 Task: Use the formula "ISREF" in spreadsheet "Project portfolio".
Action: Mouse moved to (710, 89)
Screenshot: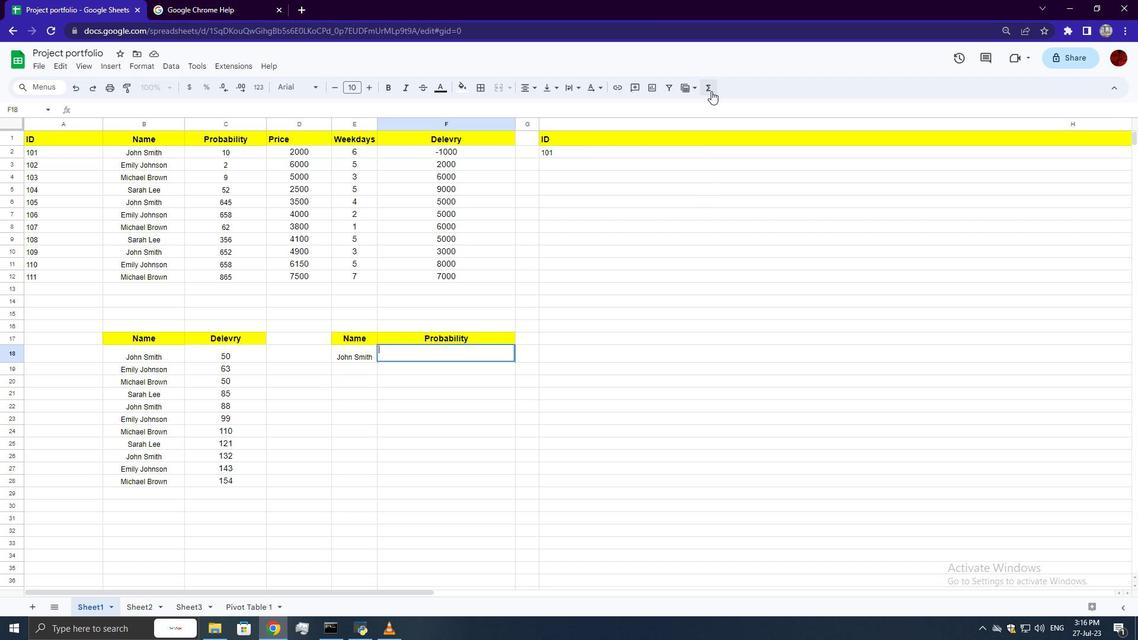 
Action: Mouse pressed left at (710, 89)
Screenshot: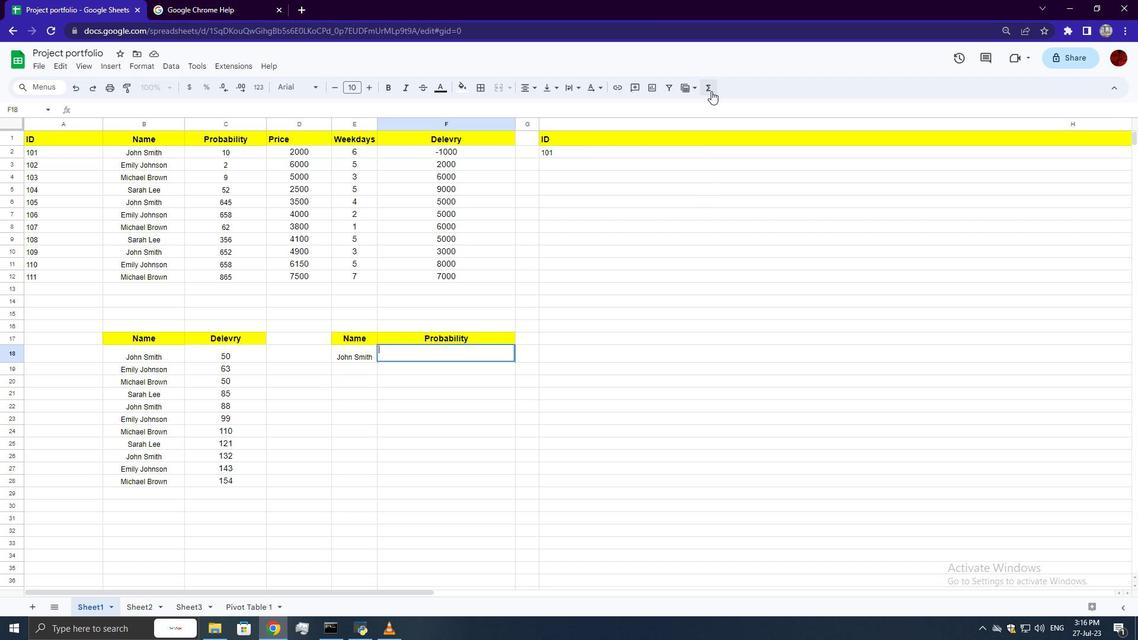 
Action: Mouse moved to (929, 205)
Screenshot: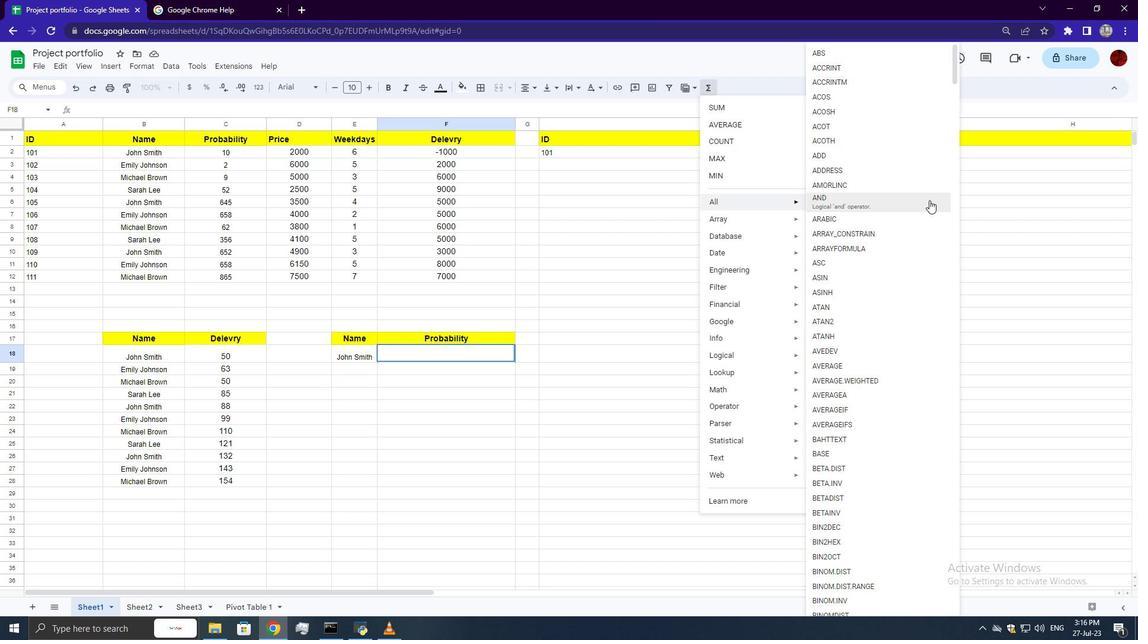 
Action: Mouse scrolled (929, 205) with delta (0, 0)
Screenshot: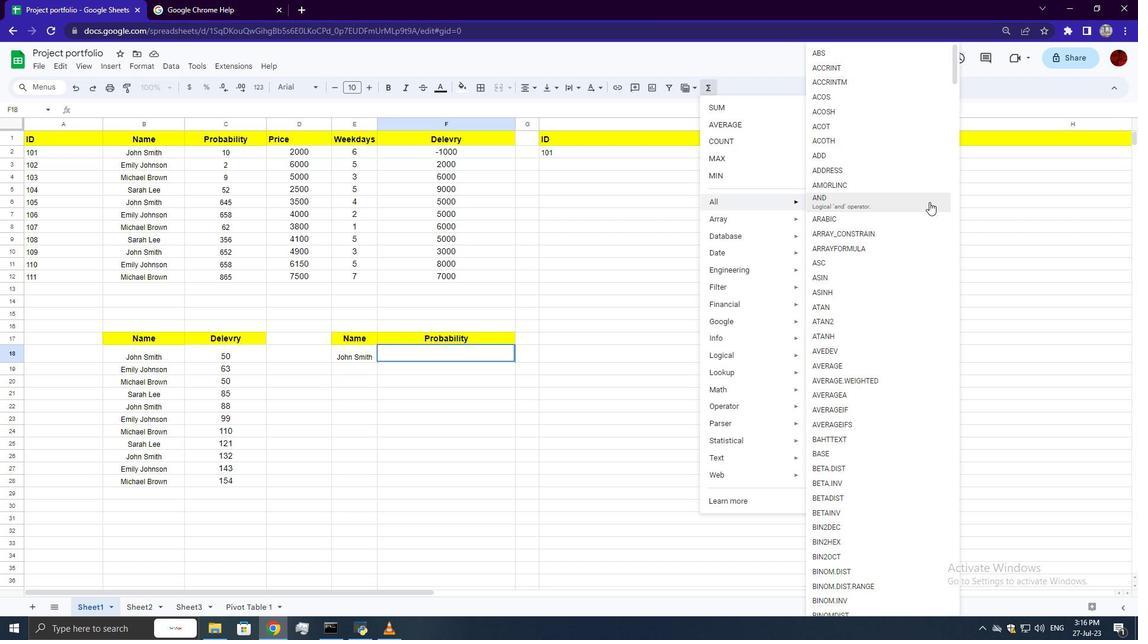 
Action: Mouse moved to (929, 206)
Screenshot: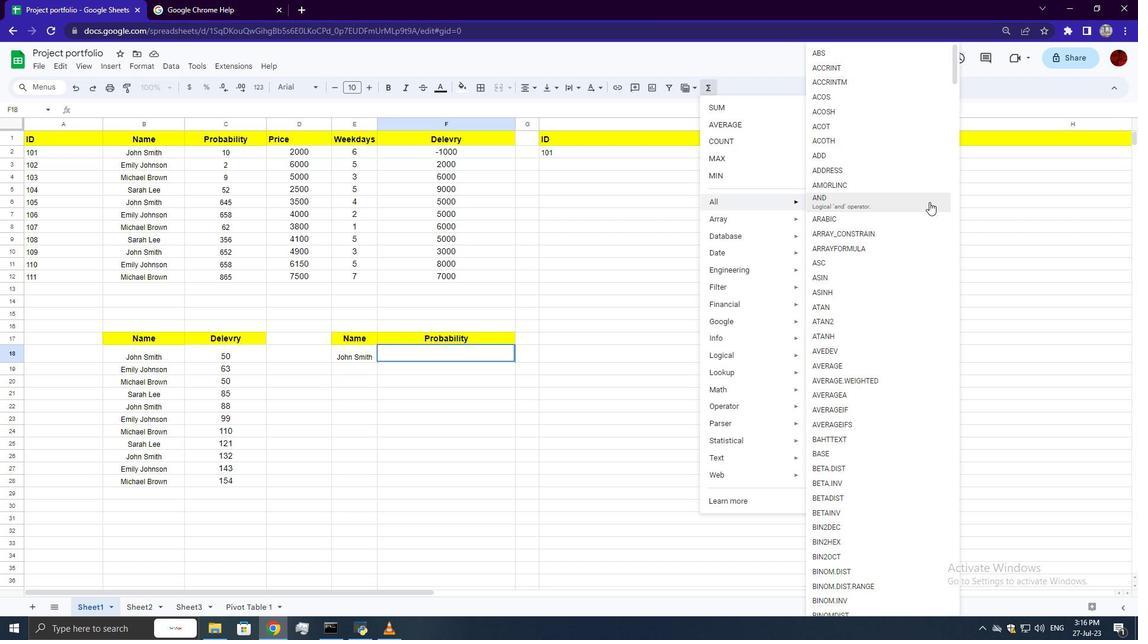 
Action: Mouse scrolled (929, 206) with delta (0, 0)
Screenshot: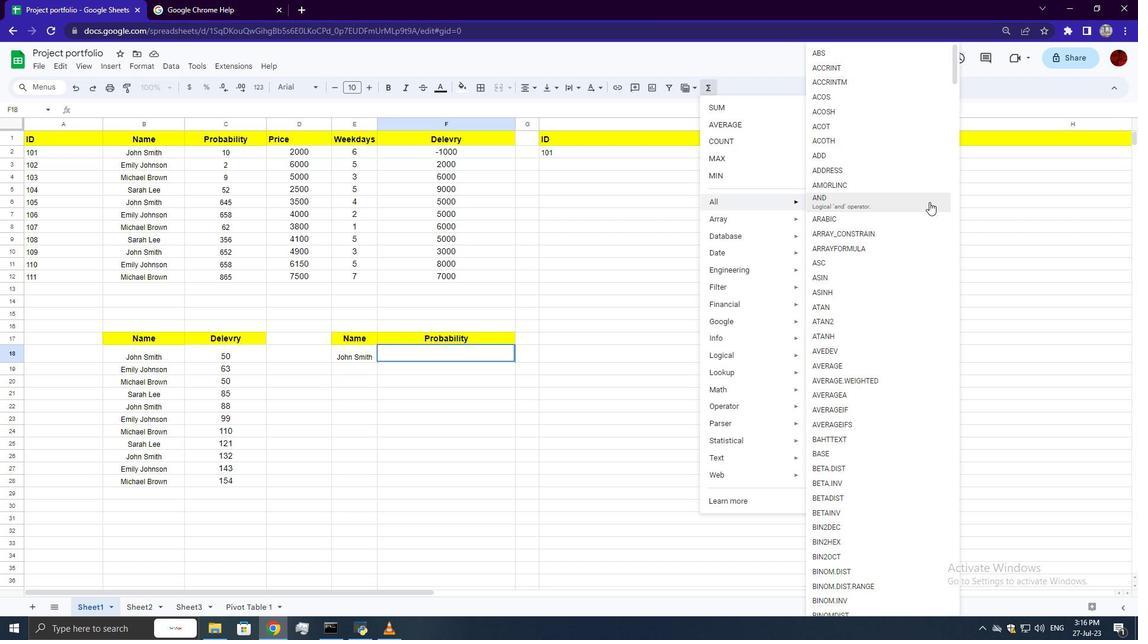 
Action: Mouse moved to (928, 207)
Screenshot: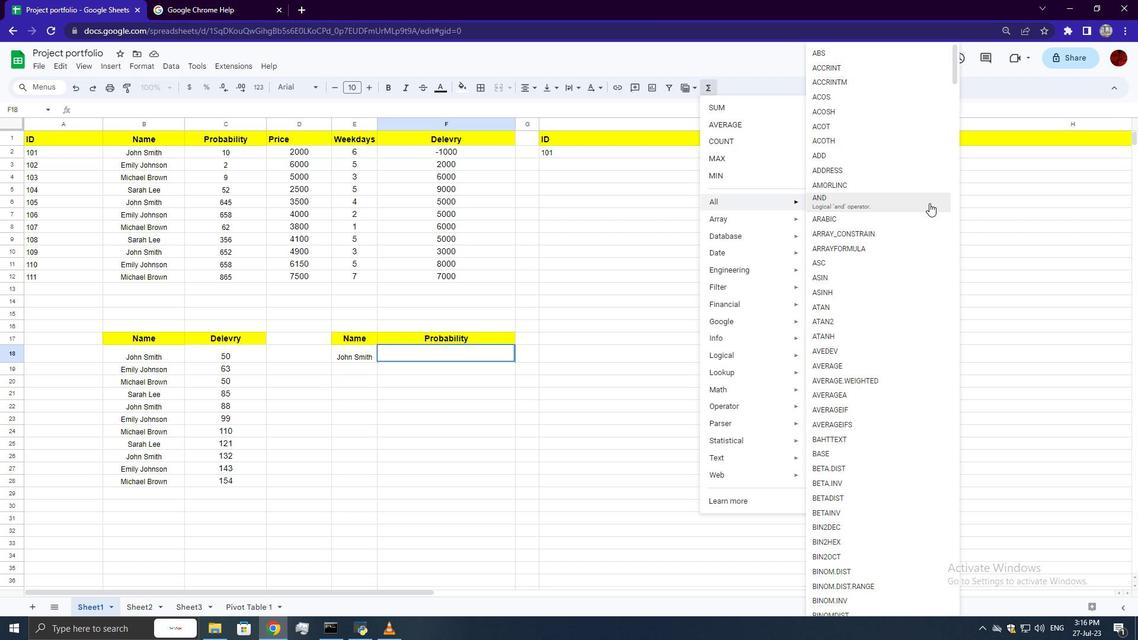 
Action: Mouse scrolled (928, 206) with delta (0, 0)
Screenshot: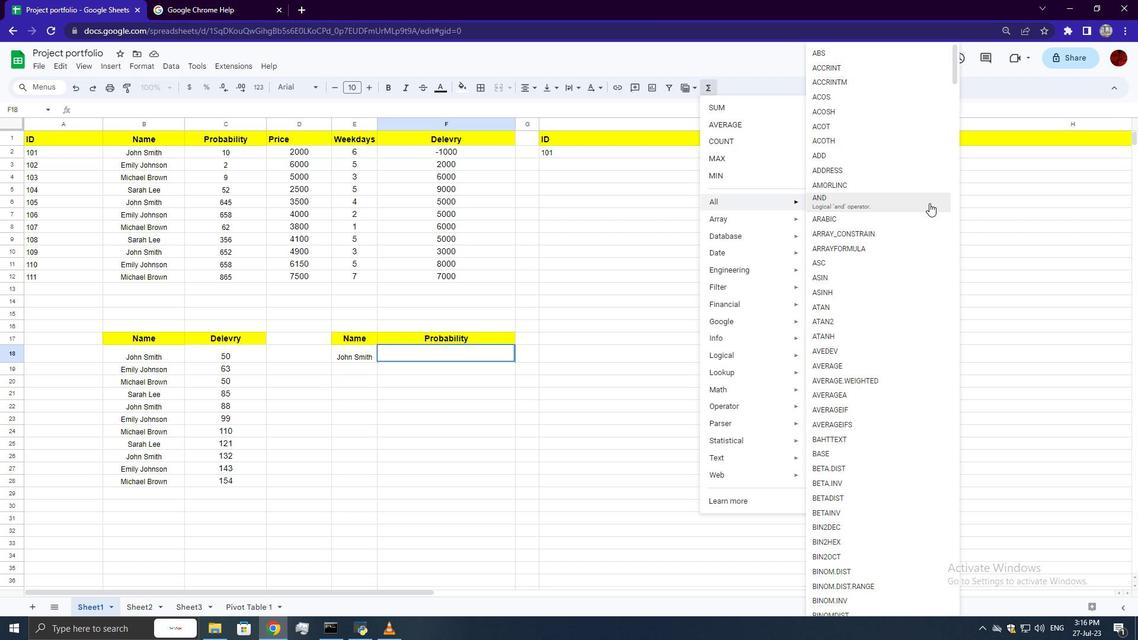 
Action: Mouse scrolled (928, 206) with delta (0, 0)
Screenshot: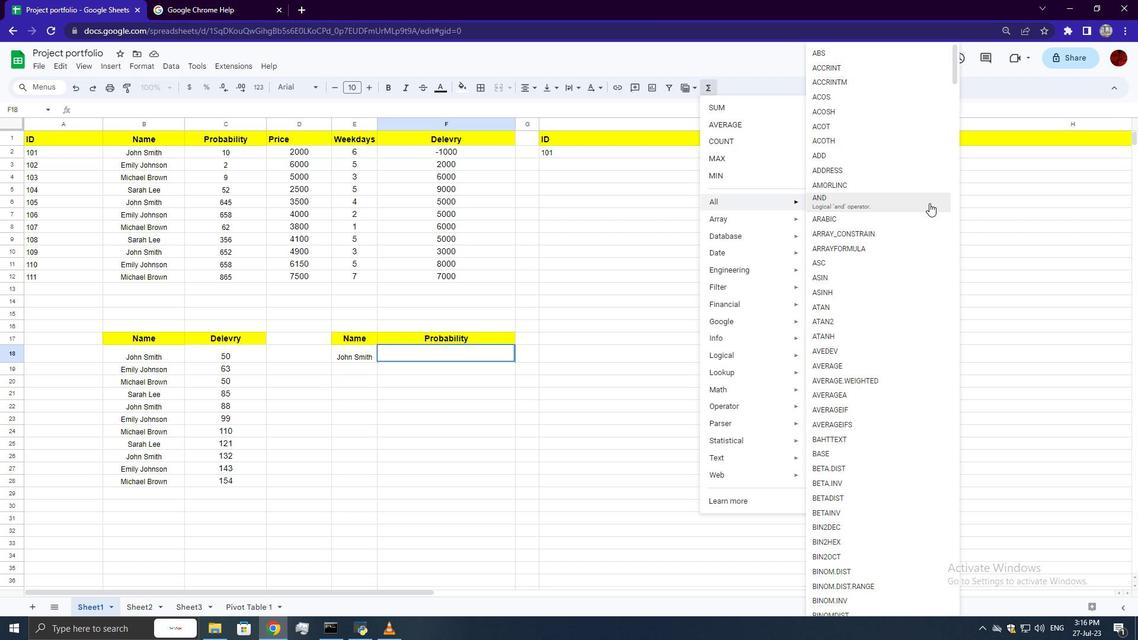 
Action: Mouse moved to (927, 208)
Screenshot: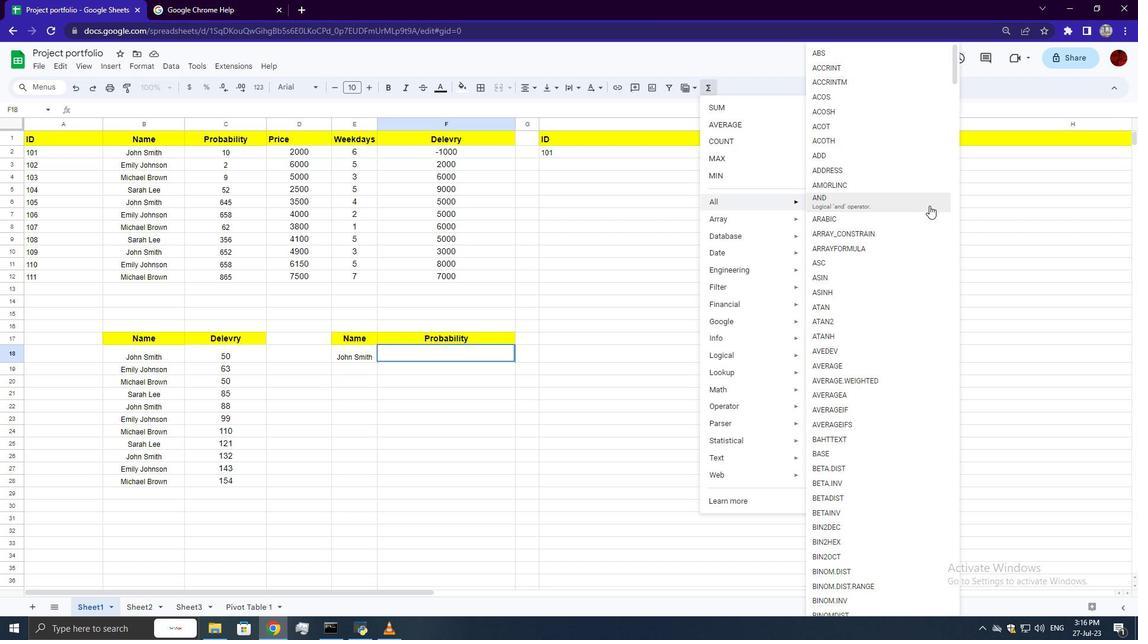 
Action: Mouse scrolled (927, 207) with delta (0, 0)
Screenshot: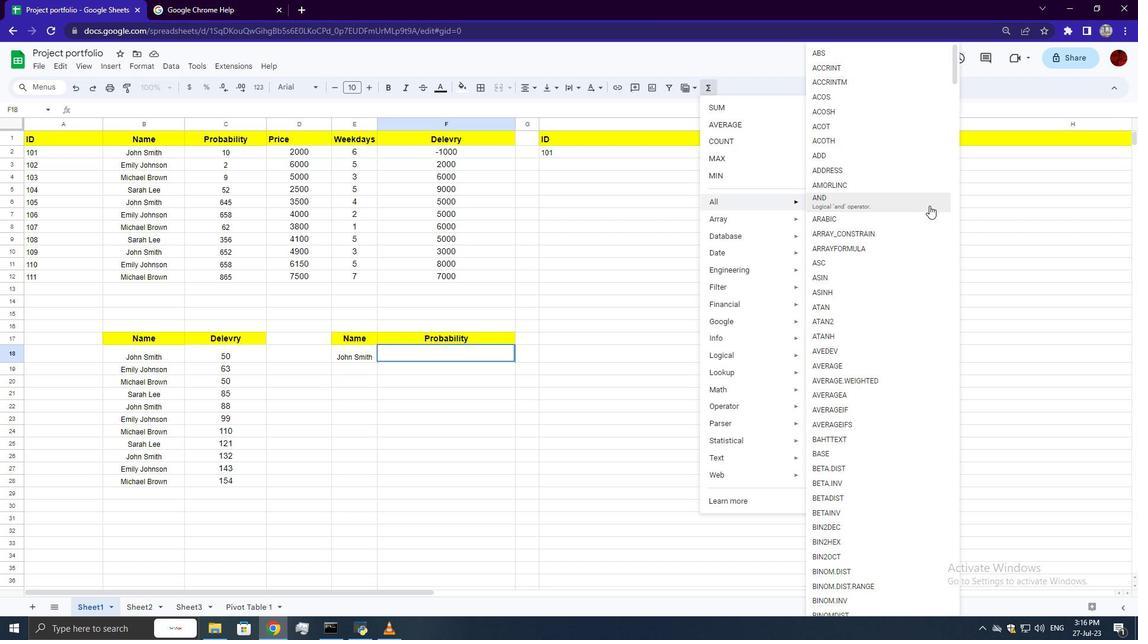 
Action: Mouse moved to (919, 235)
Screenshot: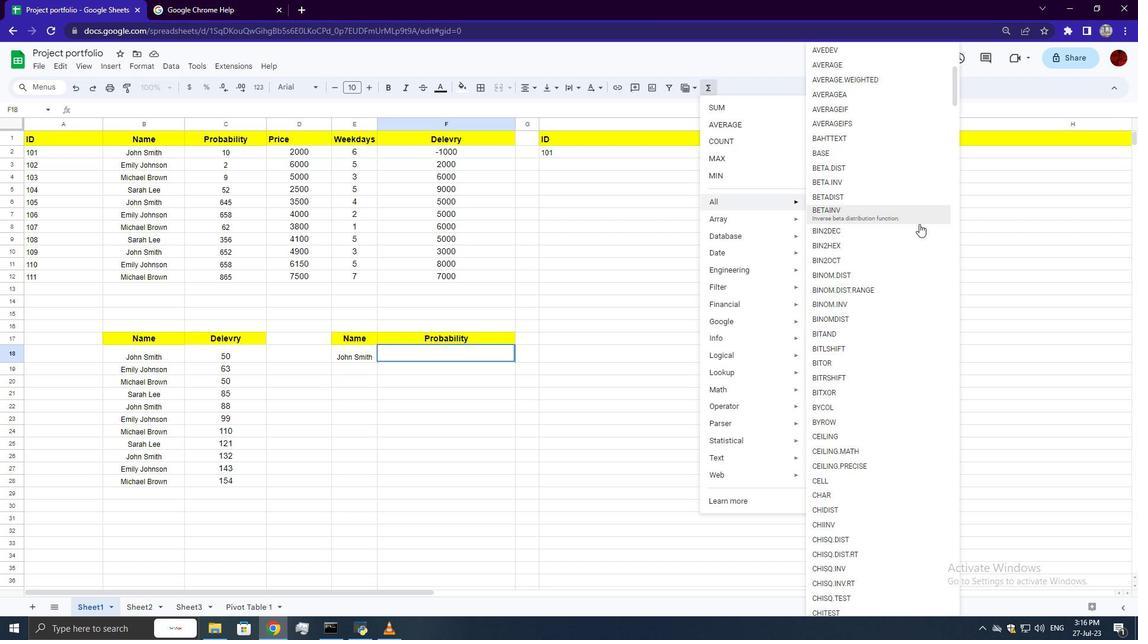 
Action: Mouse scrolled (919, 234) with delta (0, 0)
Screenshot: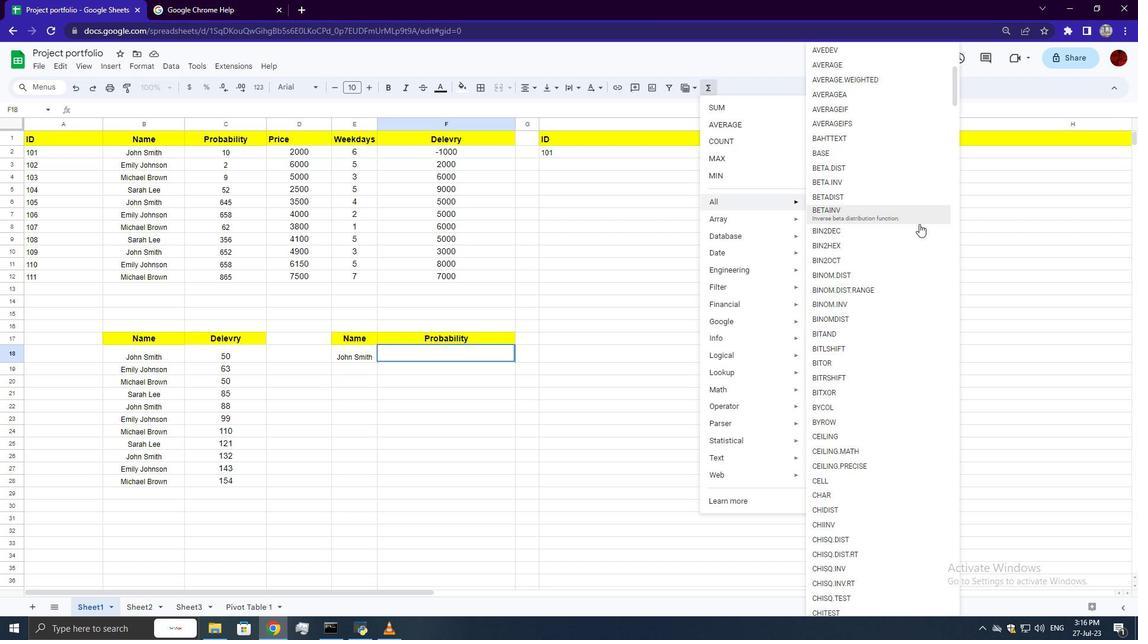 
Action: Mouse moved to (919, 237)
Screenshot: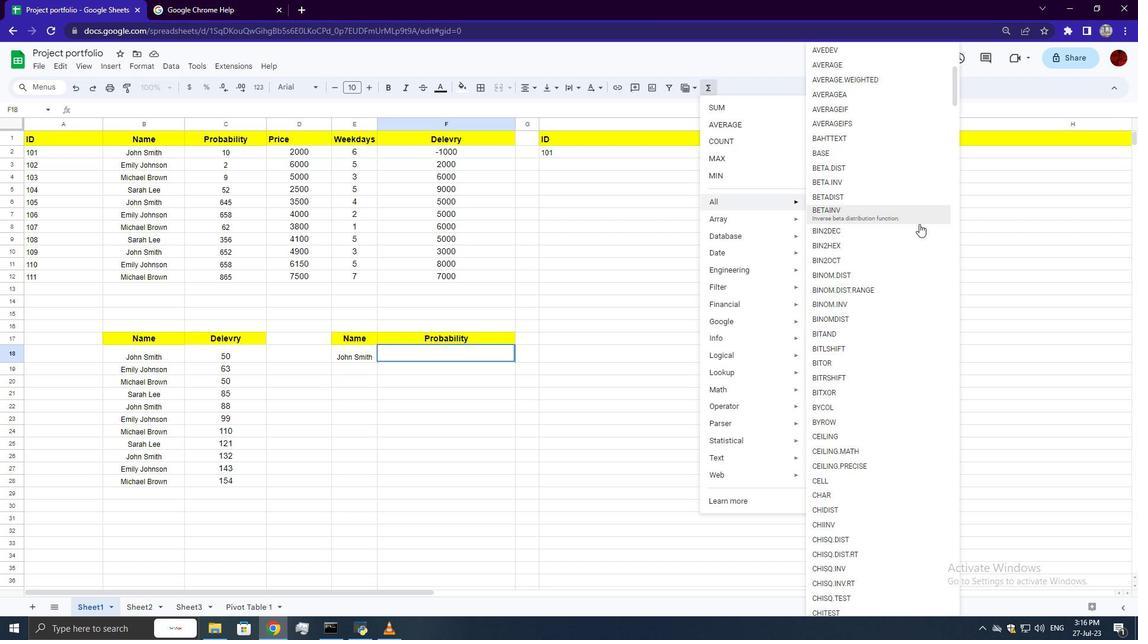 
Action: Mouse scrolled (919, 236) with delta (0, 0)
Screenshot: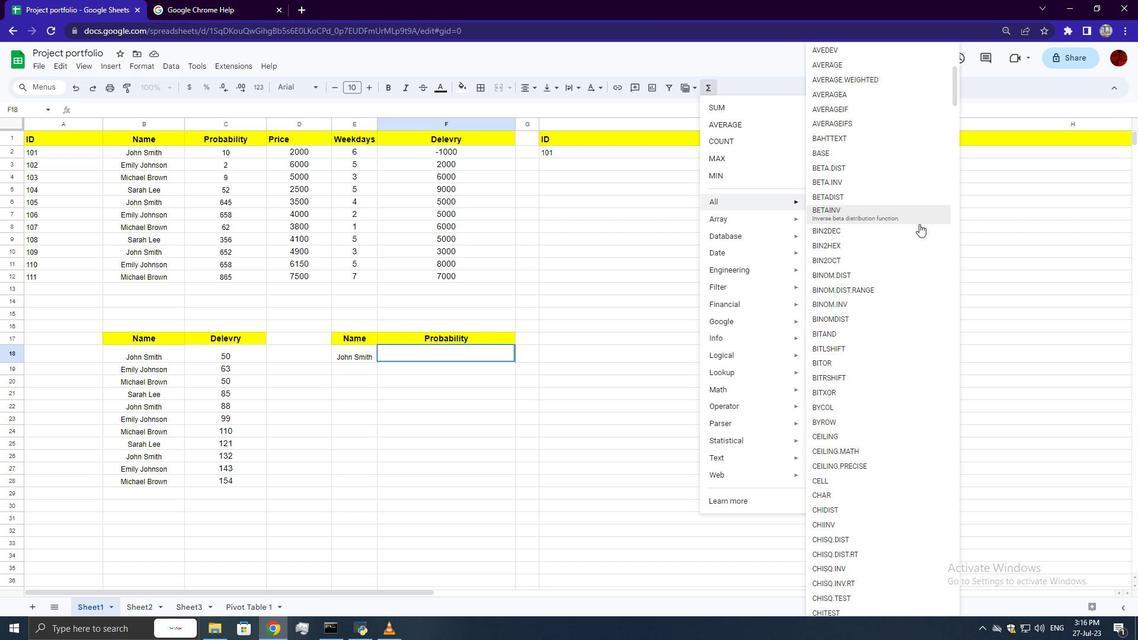 
Action: Mouse scrolled (919, 236) with delta (0, 0)
Screenshot: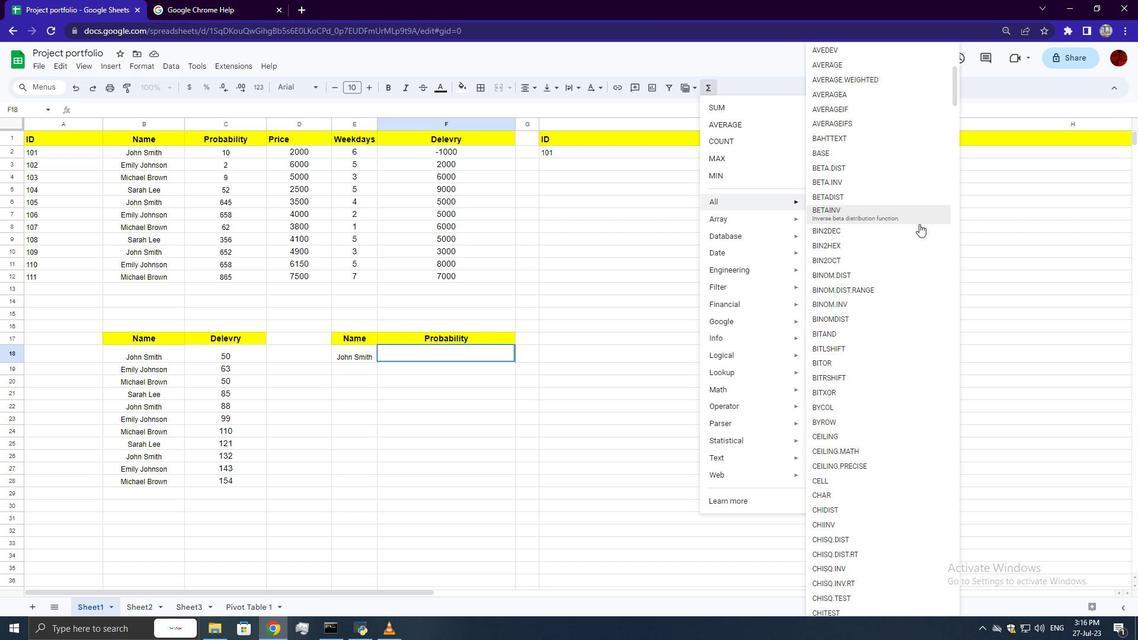 
Action: Mouse scrolled (919, 236) with delta (0, 0)
Screenshot: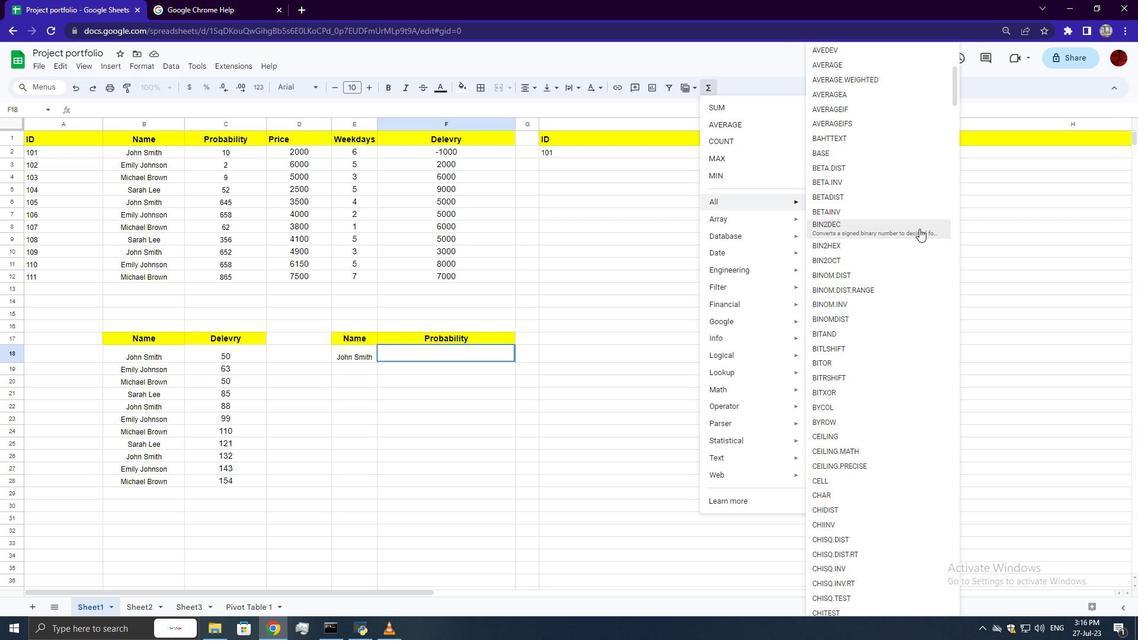 
Action: Mouse scrolled (919, 236) with delta (0, 0)
Screenshot: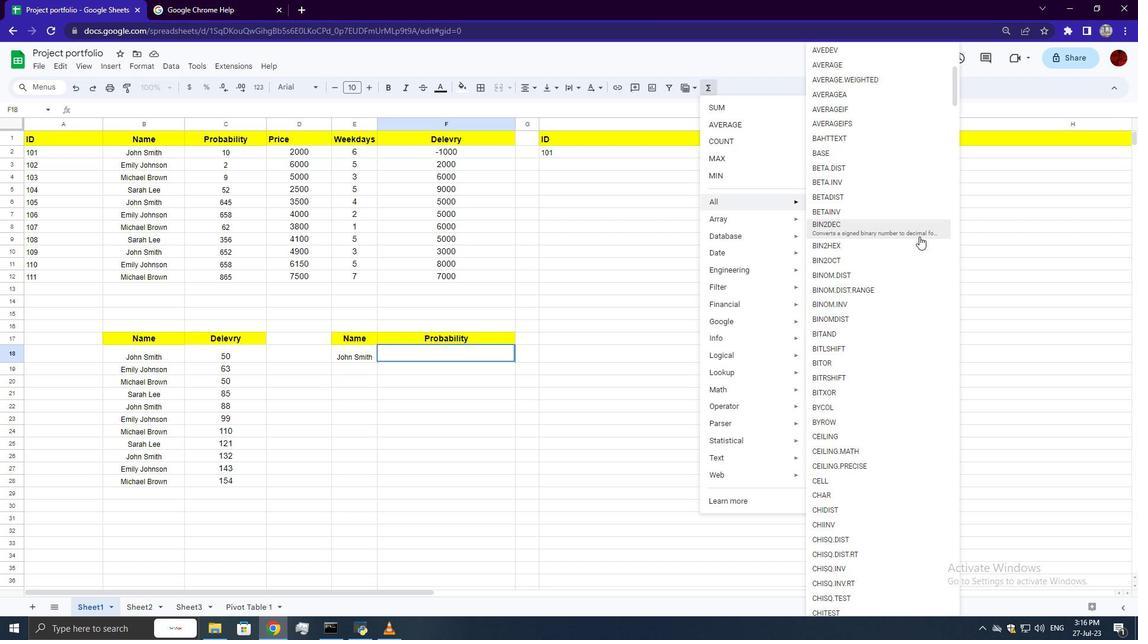 
Action: Mouse moved to (919, 249)
Screenshot: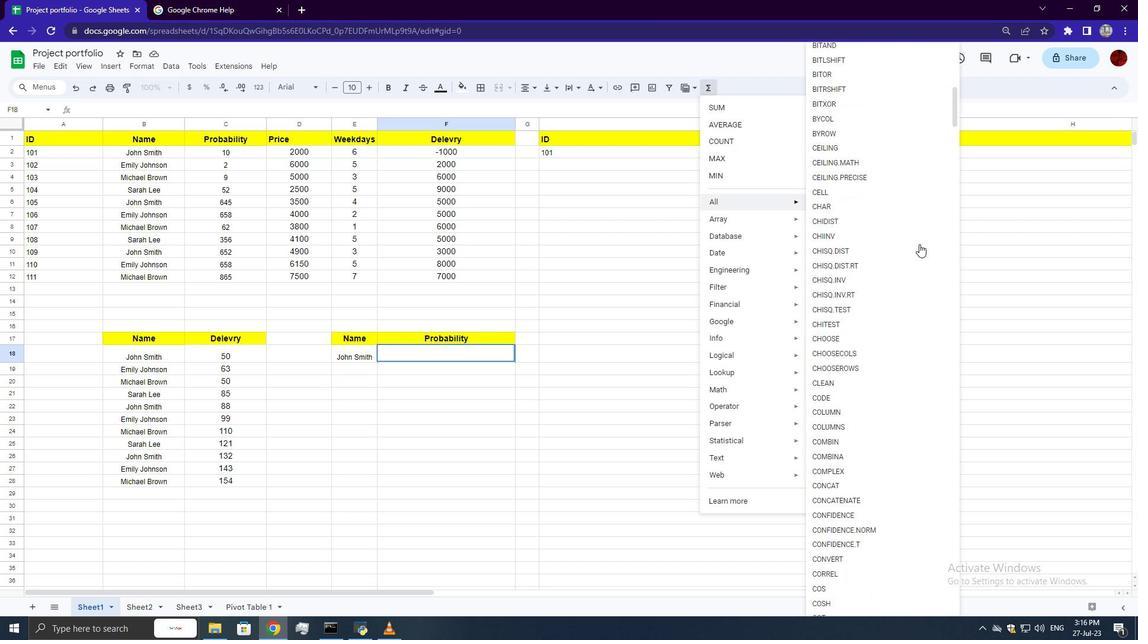 
Action: Mouse scrolled (919, 248) with delta (0, 0)
Screenshot: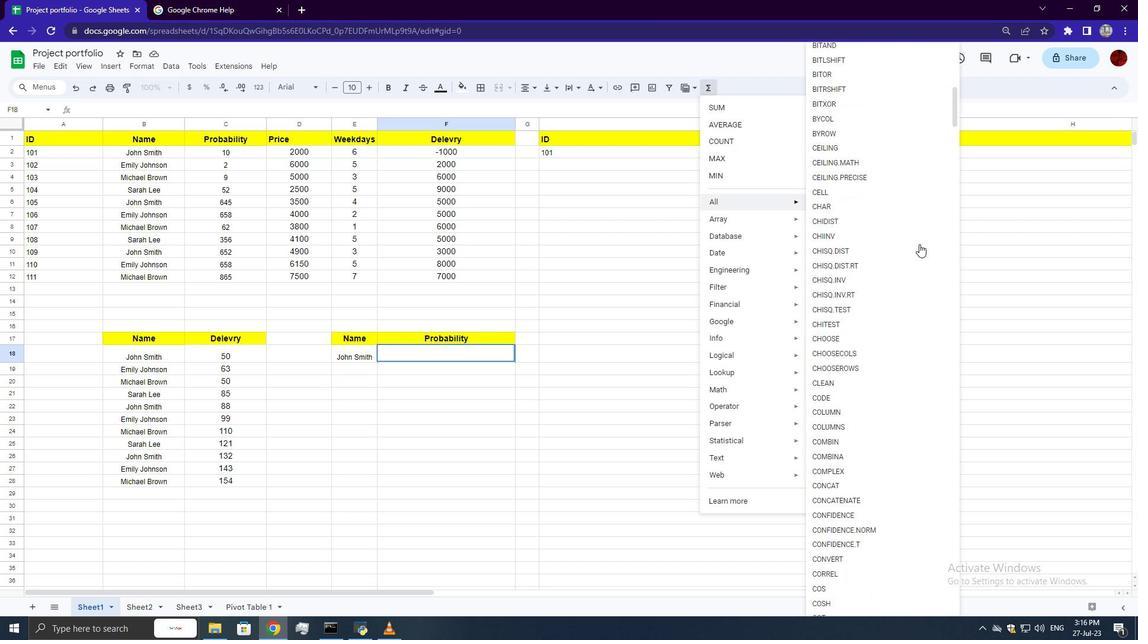 
Action: Mouse scrolled (919, 248) with delta (0, 0)
Screenshot: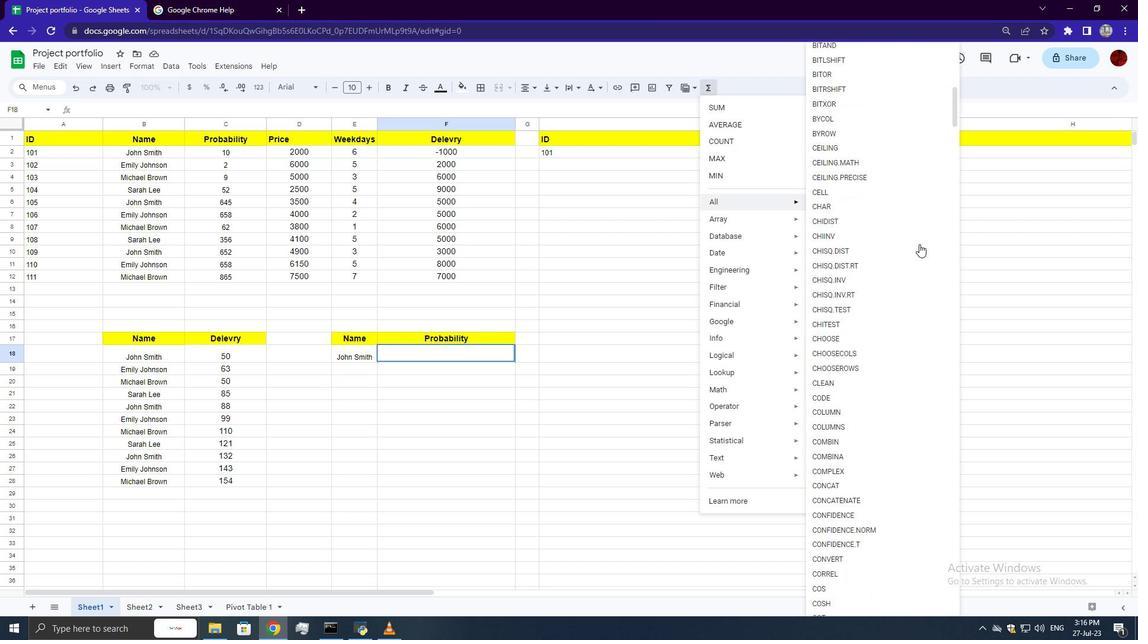
Action: Mouse scrolled (919, 248) with delta (0, 0)
Screenshot: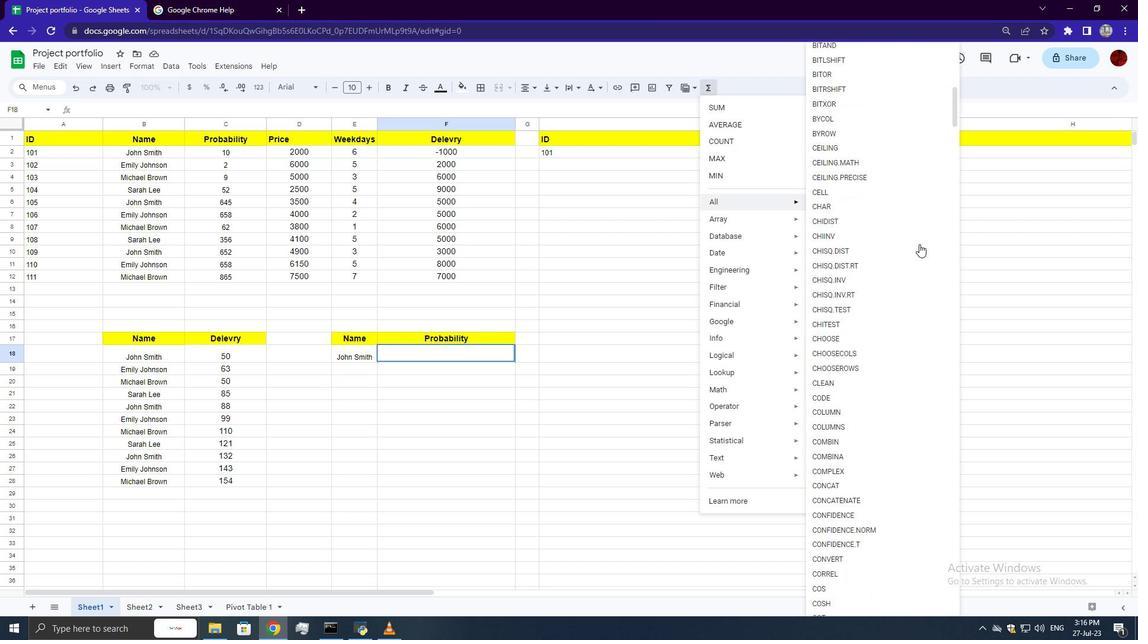 
Action: Mouse scrolled (919, 248) with delta (0, 0)
Screenshot: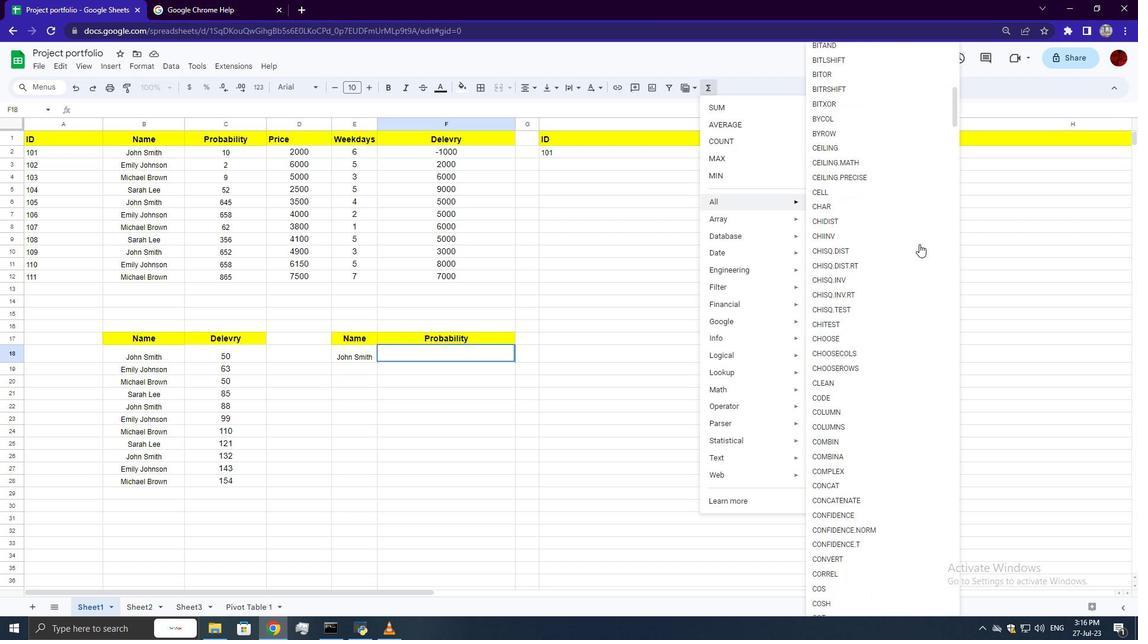 
Action: Mouse scrolled (919, 248) with delta (0, 0)
Screenshot: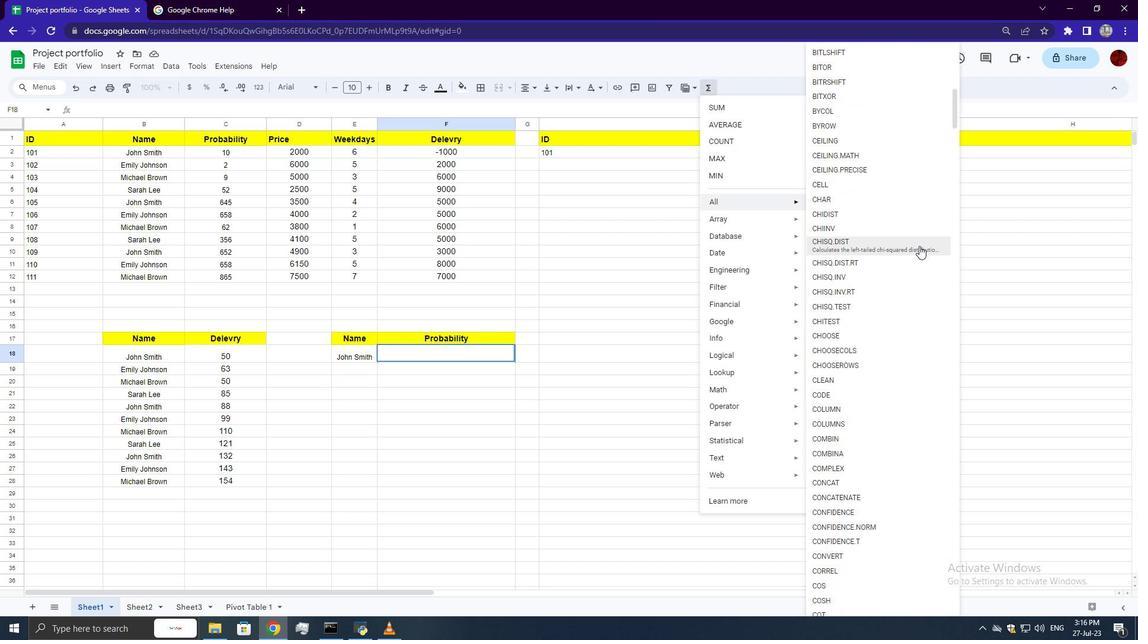 
Action: Mouse moved to (919, 250)
Screenshot: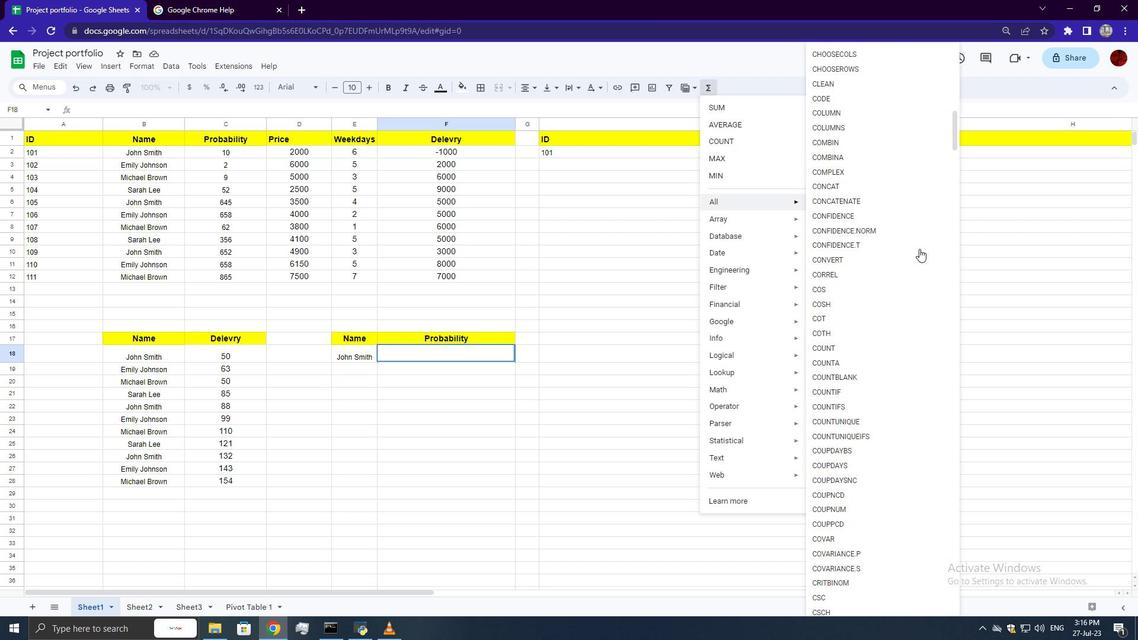 
Action: Mouse scrolled (919, 249) with delta (0, 0)
Screenshot: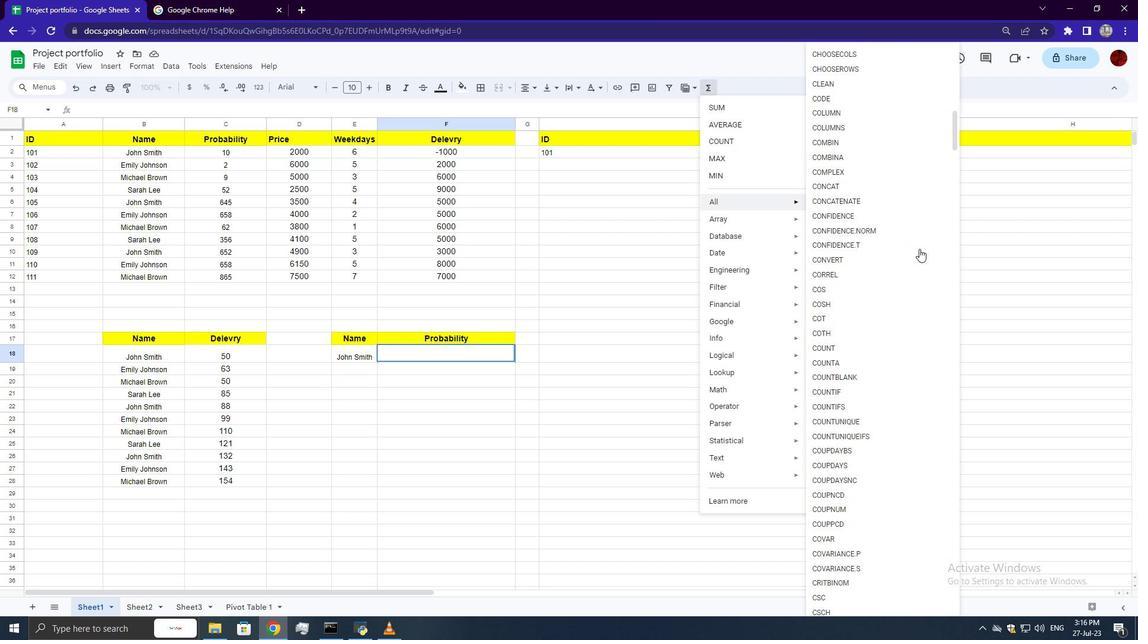 
Action: Mouse scrolled (919, 249) with delta (0, 0)
Screenshot: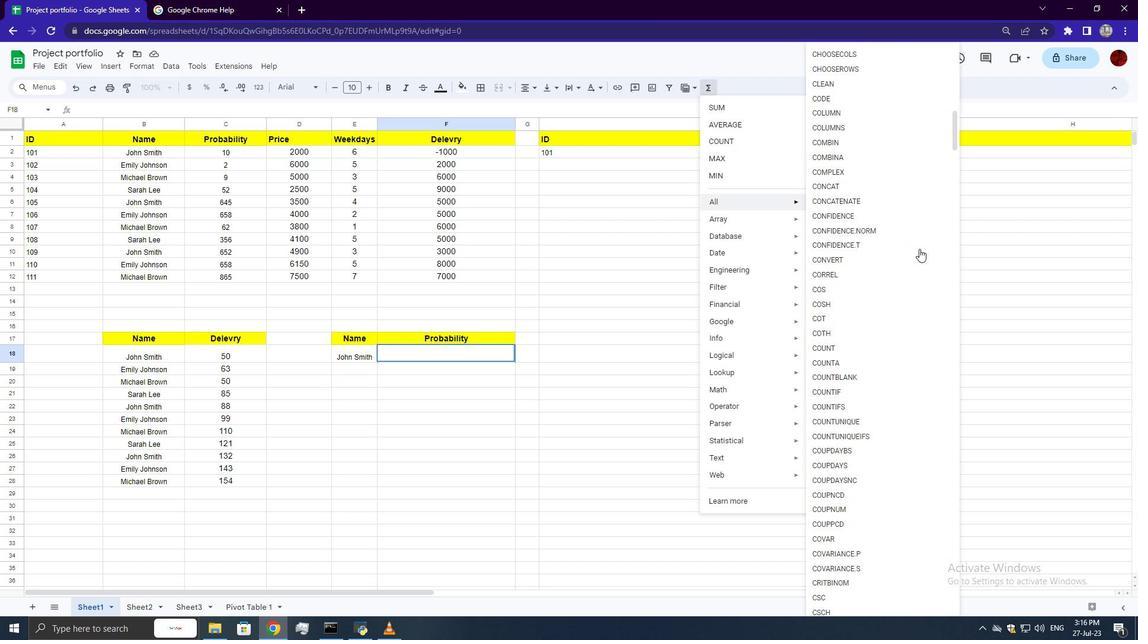
Action: Mouse scrolled (919, 249) with delta (0, 0)
Screenshot: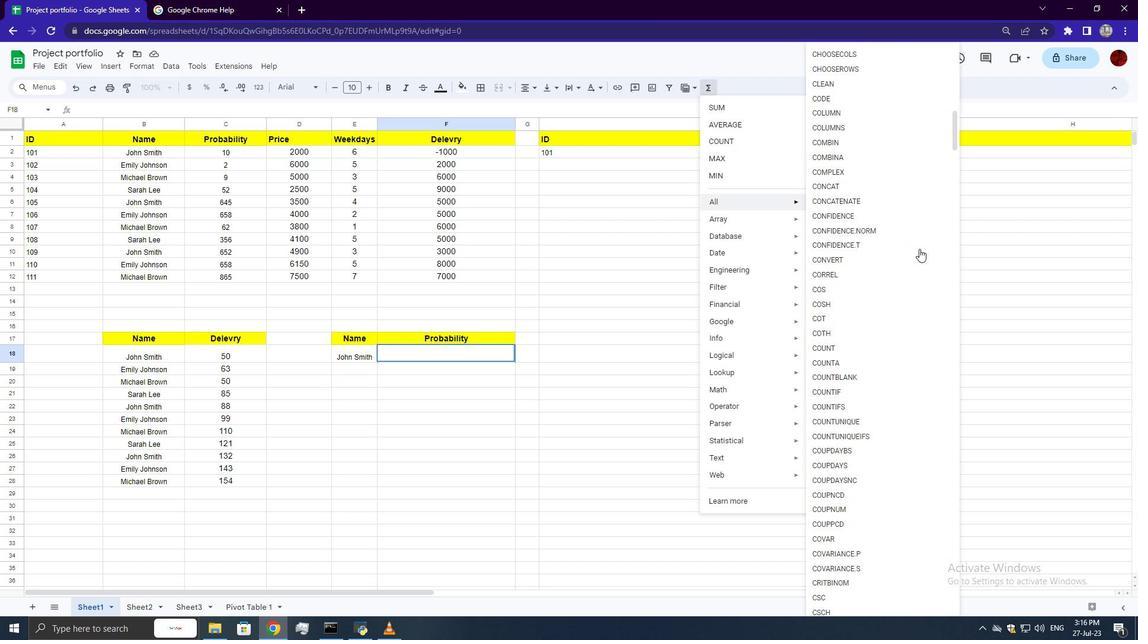 
Action: Mouse scrolled (919, 249) with delta (0, 0)
Screenshot: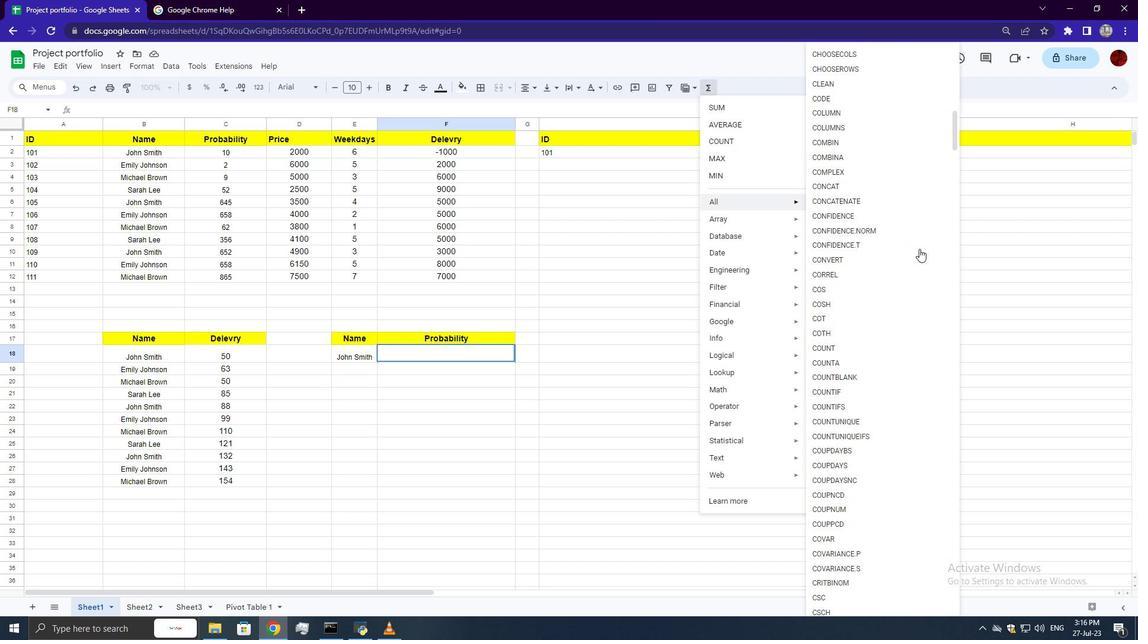 
Action: Mouse scrolled (919, 249) with delta (0, 0)
Screenshot: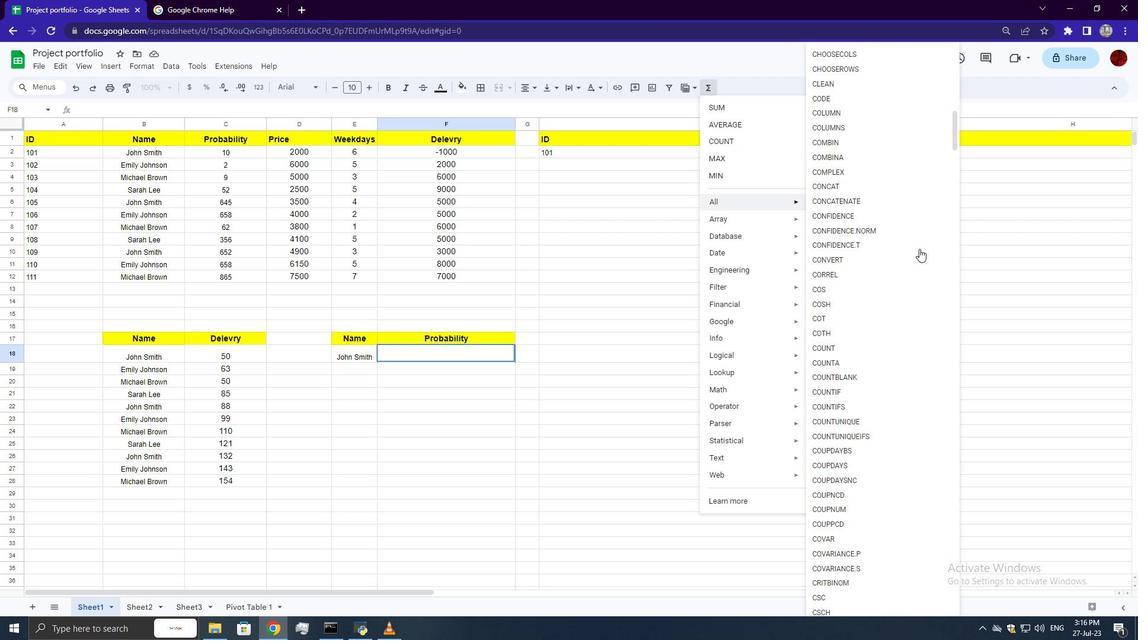 
Action: Mouse scrolled (919, 249) with delta (0, 0)
Screenshot: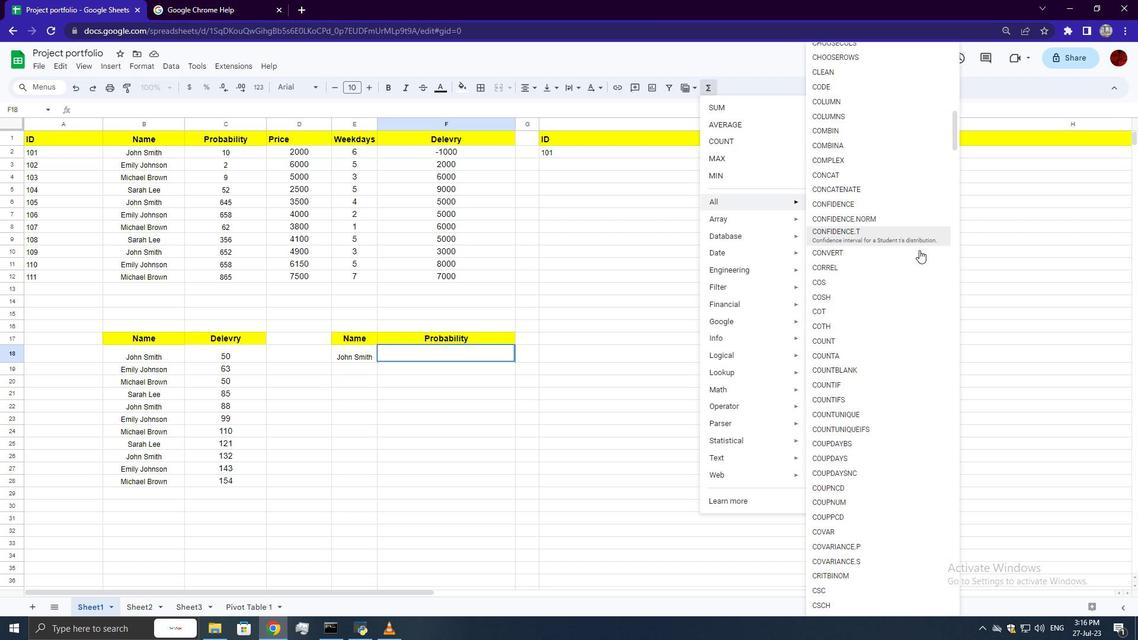 
Action: Mouse scrolled (919, 249) with delta (0, 0)
Screenshot: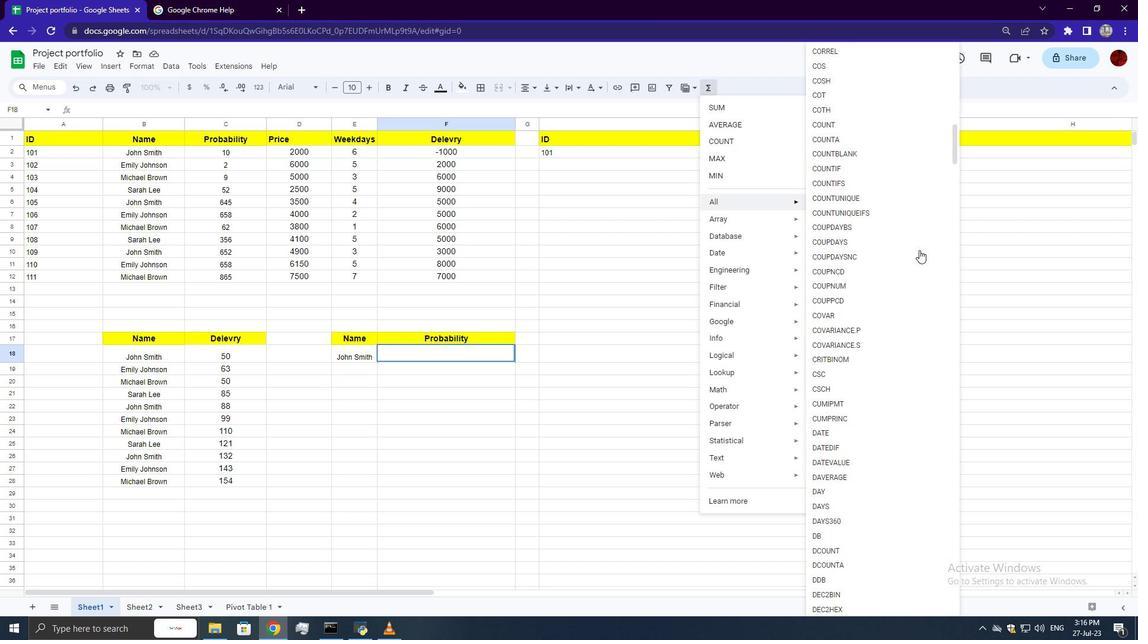 
Action: Mouse scrolled (919, 249) with delta (0, 0)
Screenshot: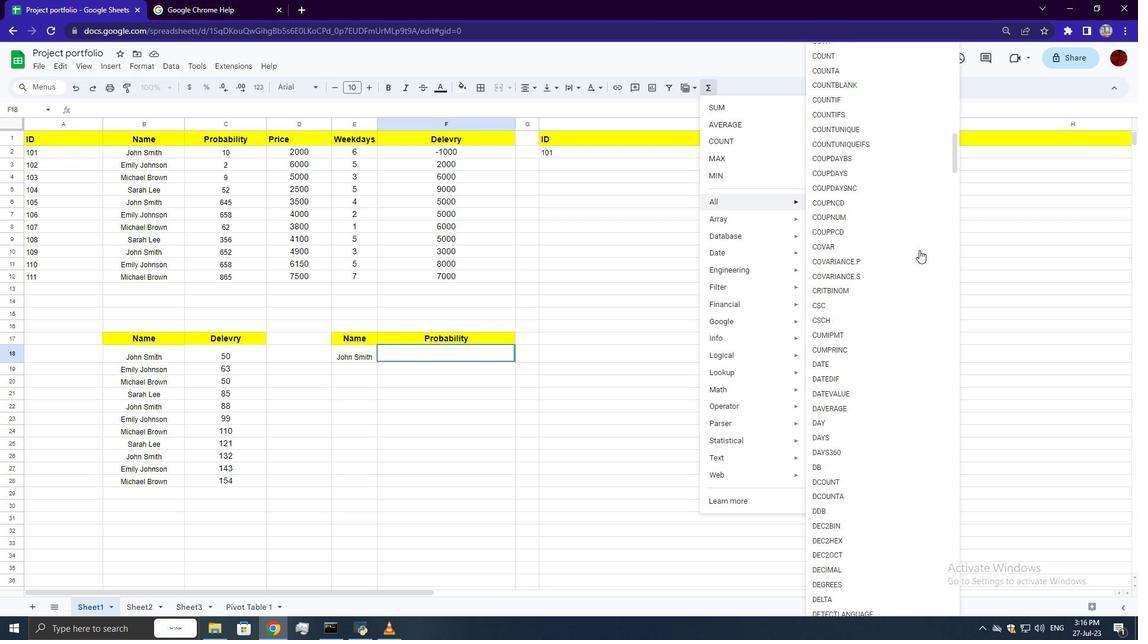 
Action: Mouse scrolled (919, 249) with delta (0, 0)
Screenshot: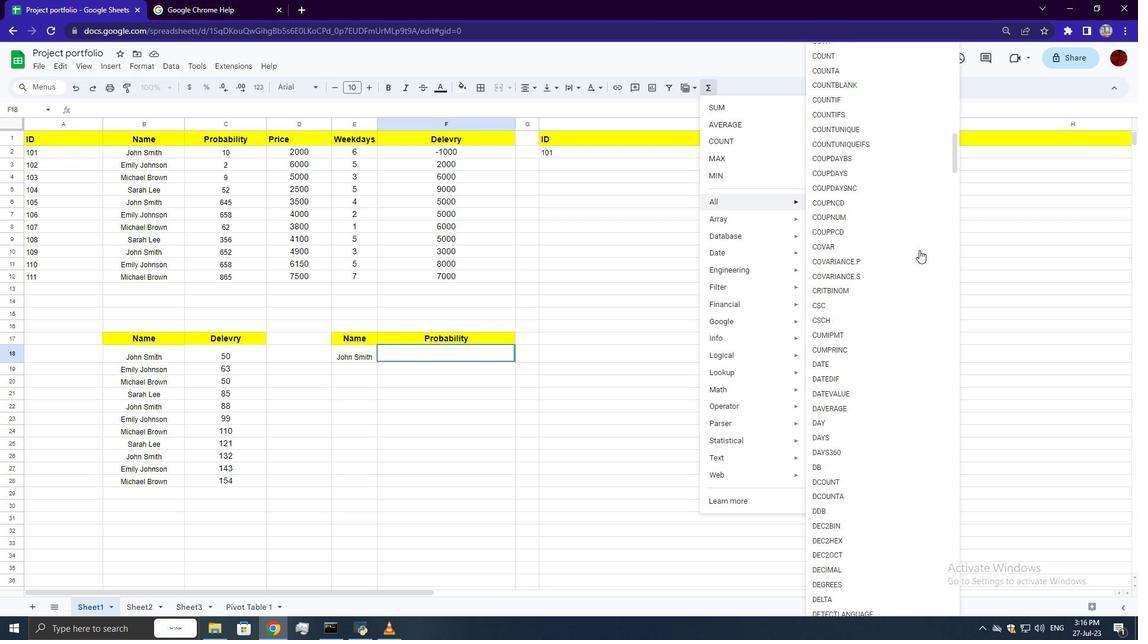 
Action: Mouse scrolled (919, 249) with delta (0, 0)
Screenshot: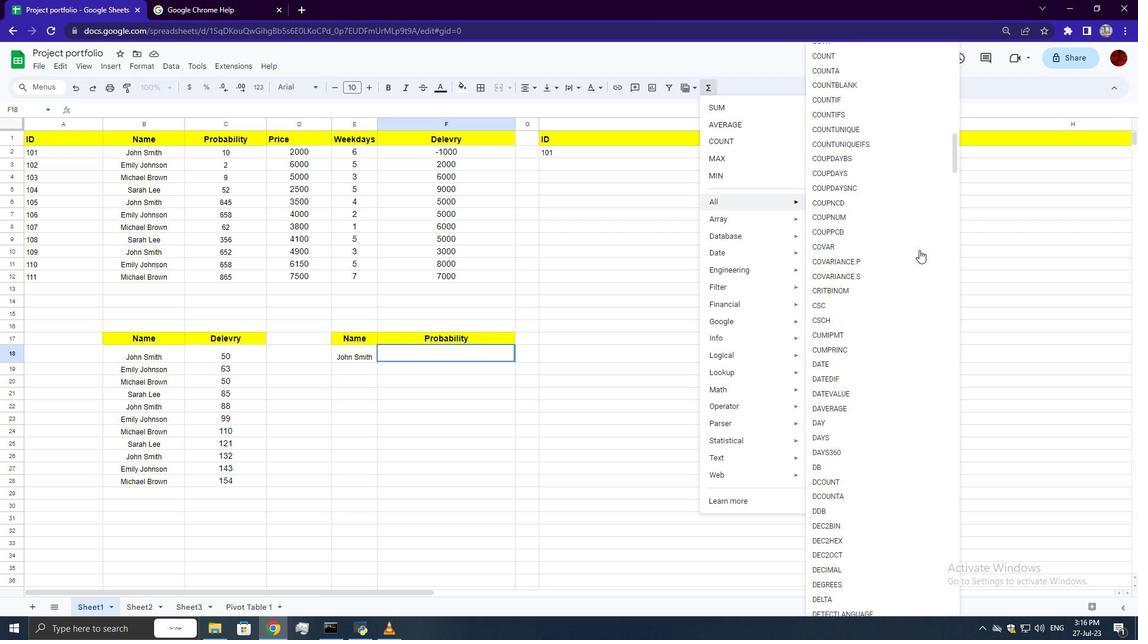 
Action: Mouse scrolled (919, 249) with delta (0, 0)
Screenshot: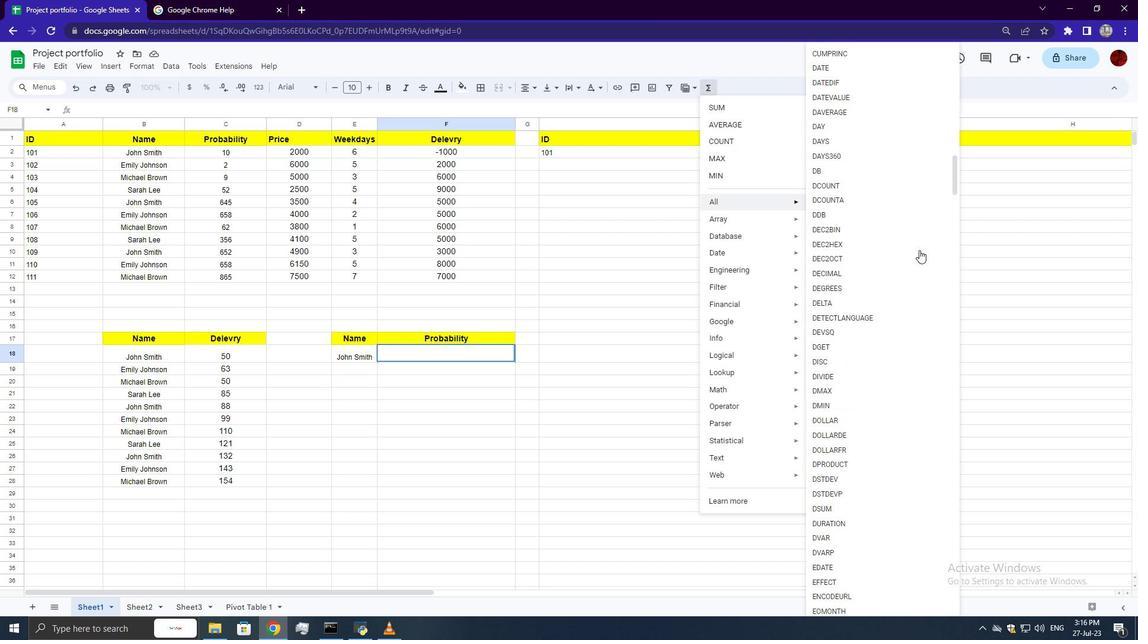 
Action: Mouse scrolled (919, 249) with delta (0, 0)
Screenshot: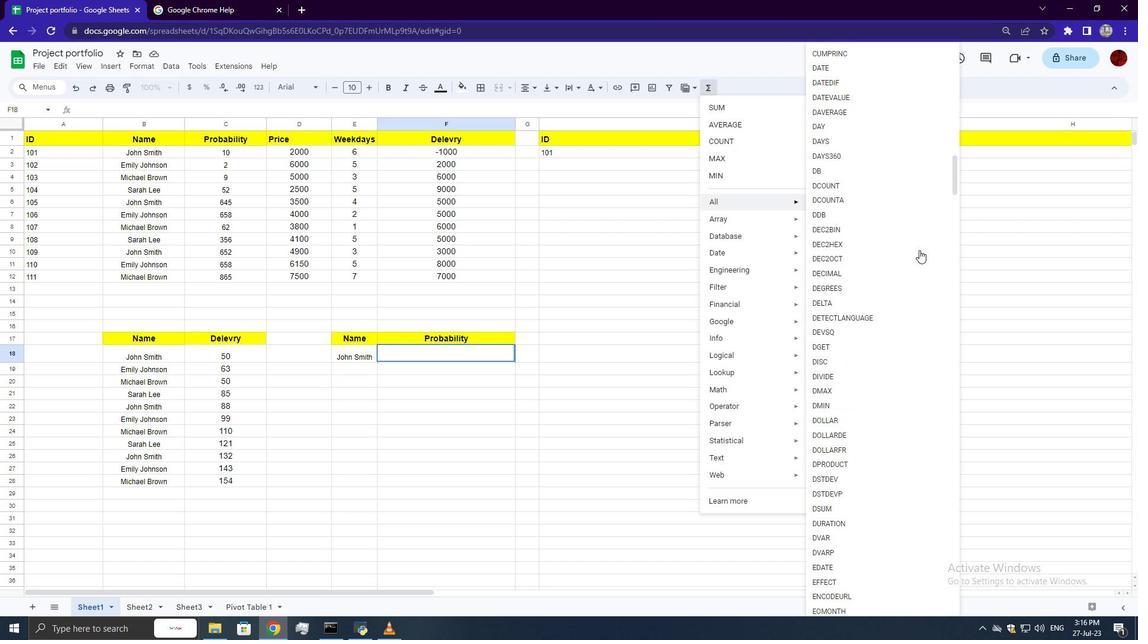 
Action: Mouse scrolled (919, 249) with delta (0, 0)
Screenshot: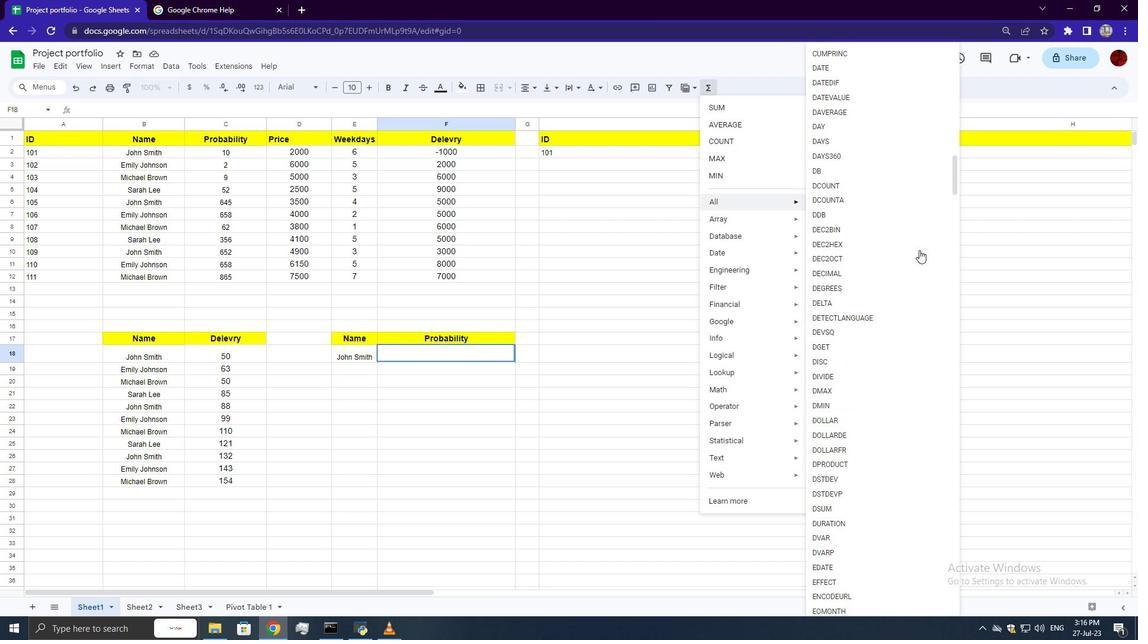 
Action: Mouse scrolled (919, 249) with delta (0, 0)
Screenshot: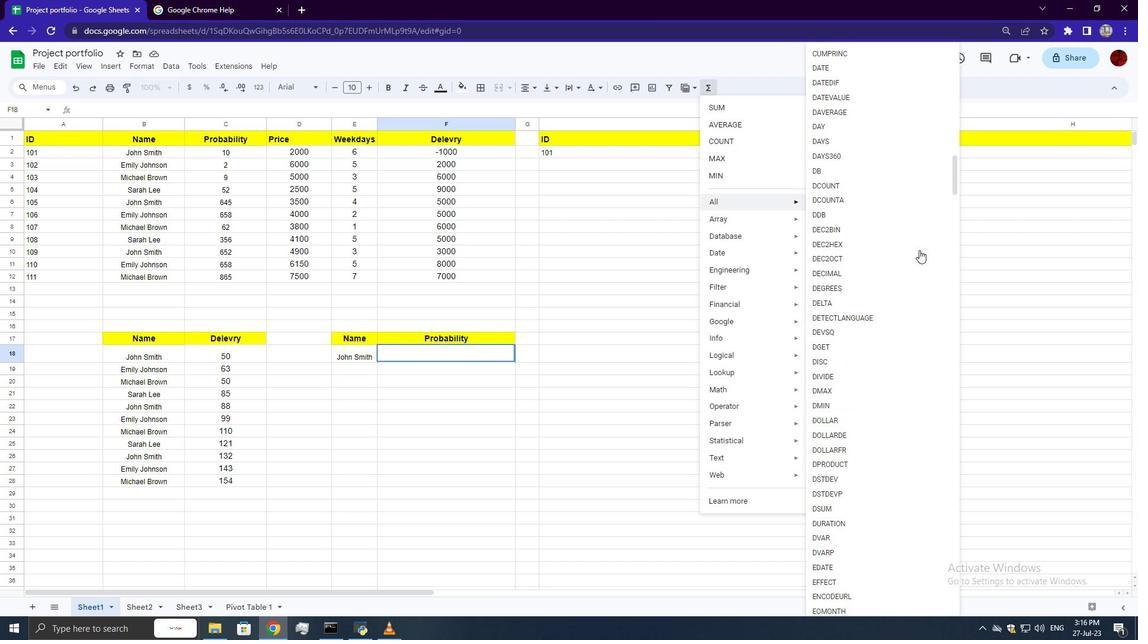 
Action: Mouse scrolled (919, 249) with delta (0, 0)
Screenshot: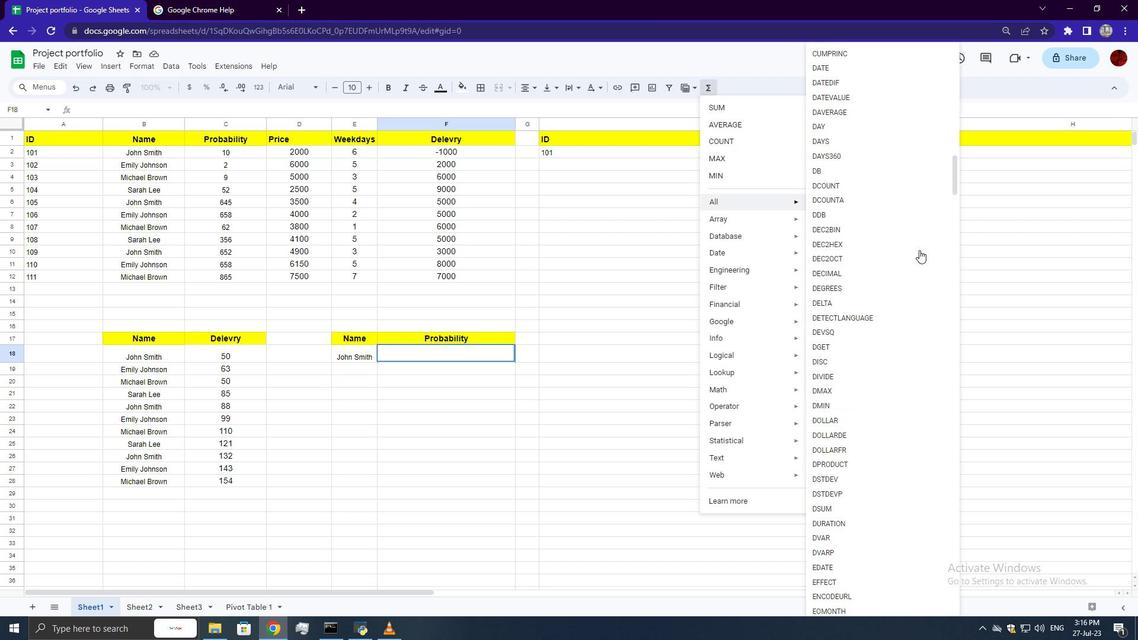 
Action: Mouse scrolled (919, 249) with delta (0, 0)
Screenshot: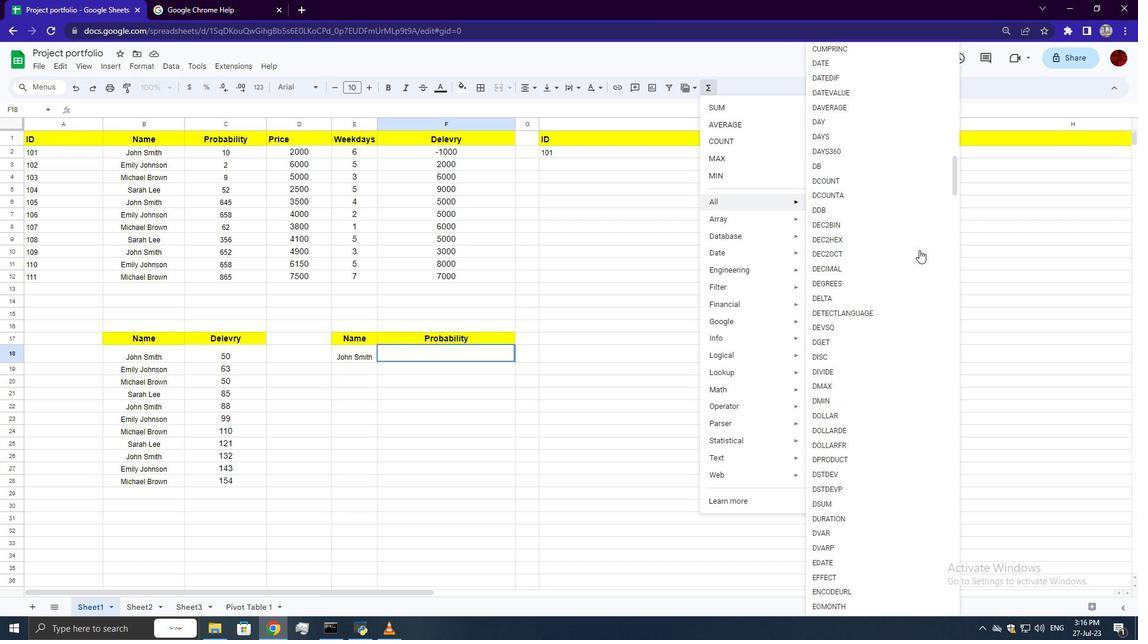 
Action: Mouse scrolled (919, 249) with delta (0, 0)
Screenshot: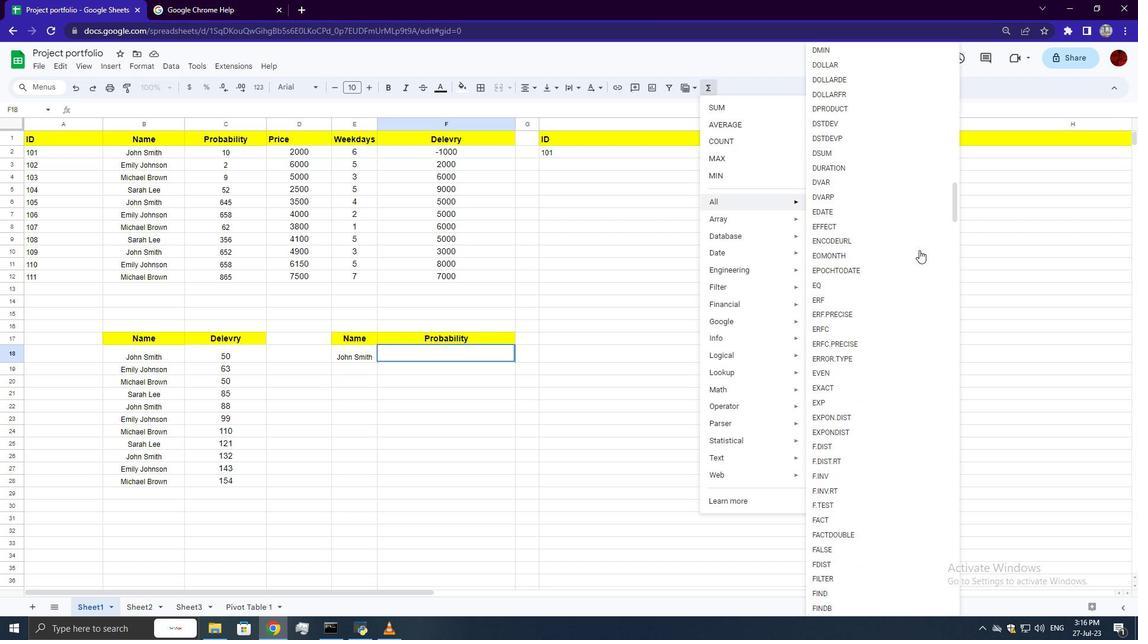 
Action: Mouse scrolled (919, 249) with delta (0, 0)
Screenshot: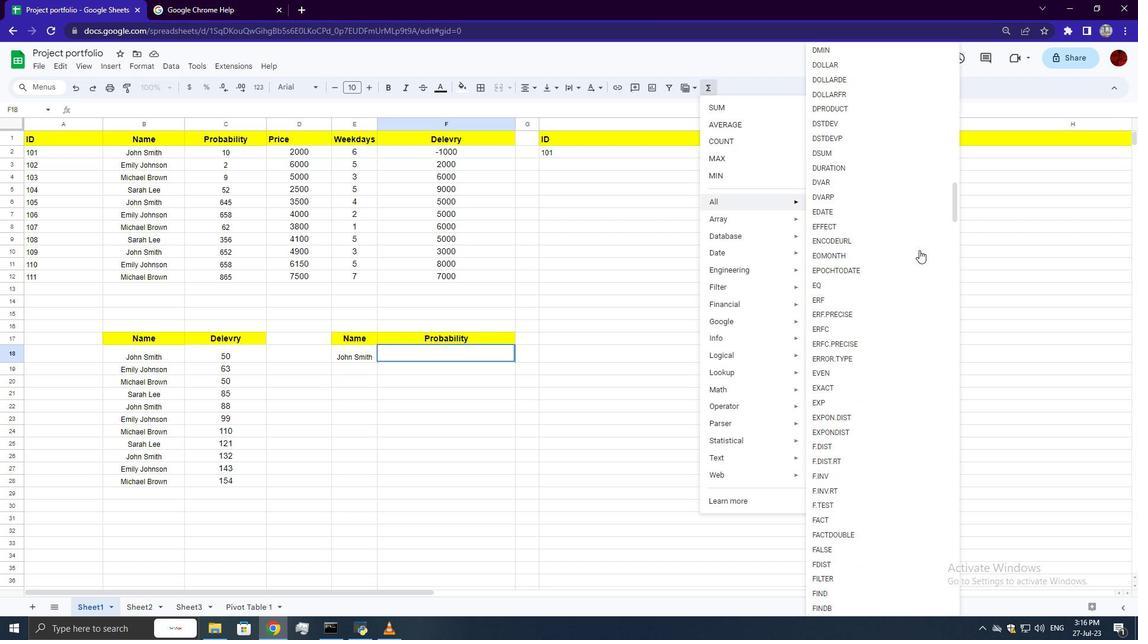 
Action: Mouse scrolled (919, 249) with delta (0, 0)
Screenshot: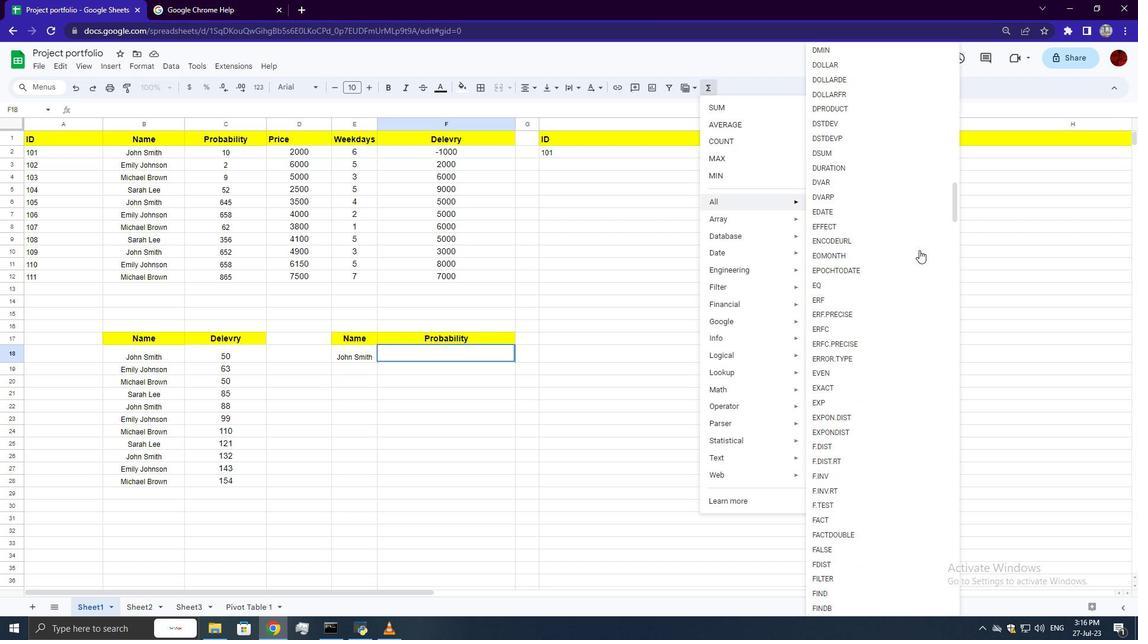 
Action: Mouse scrolled (919, 249) with delta (0, 0)
Screenshot: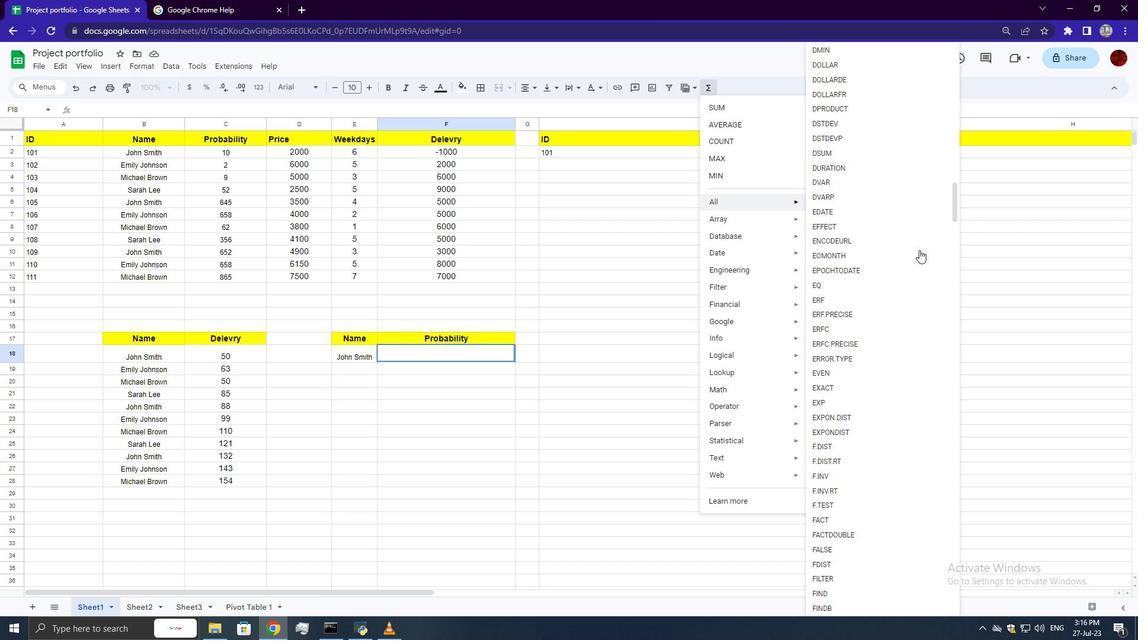 
Action: Mouse scrolled (919, 249) with delta (0, 0)
Screenshot: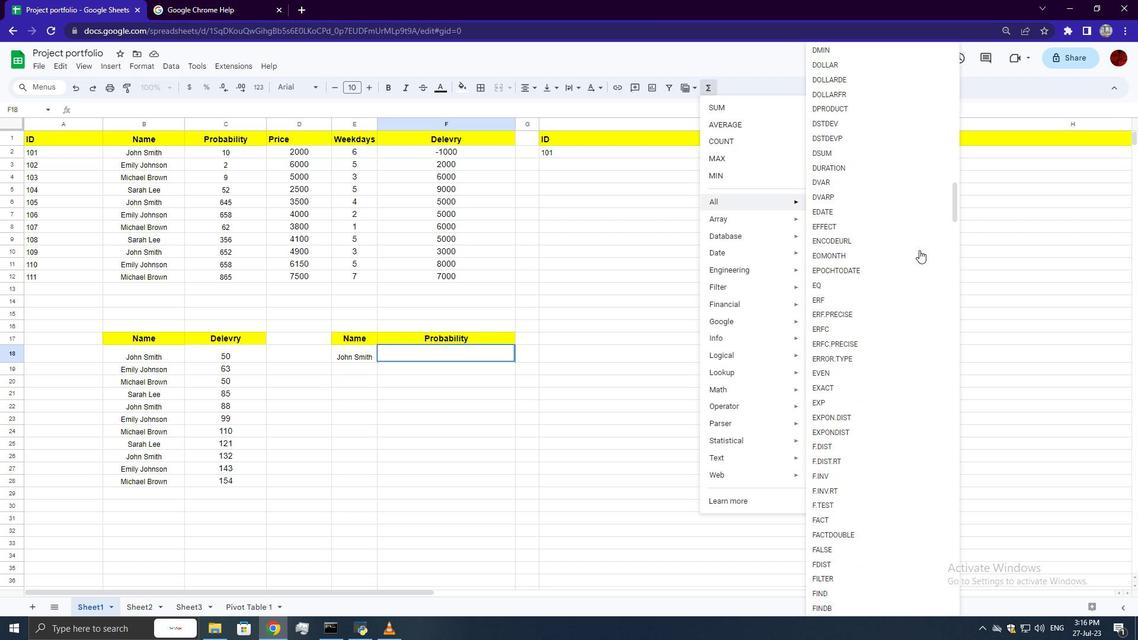 
Action: Mouse scrolled (919, 249) with delta (0, 0)
Screenshot: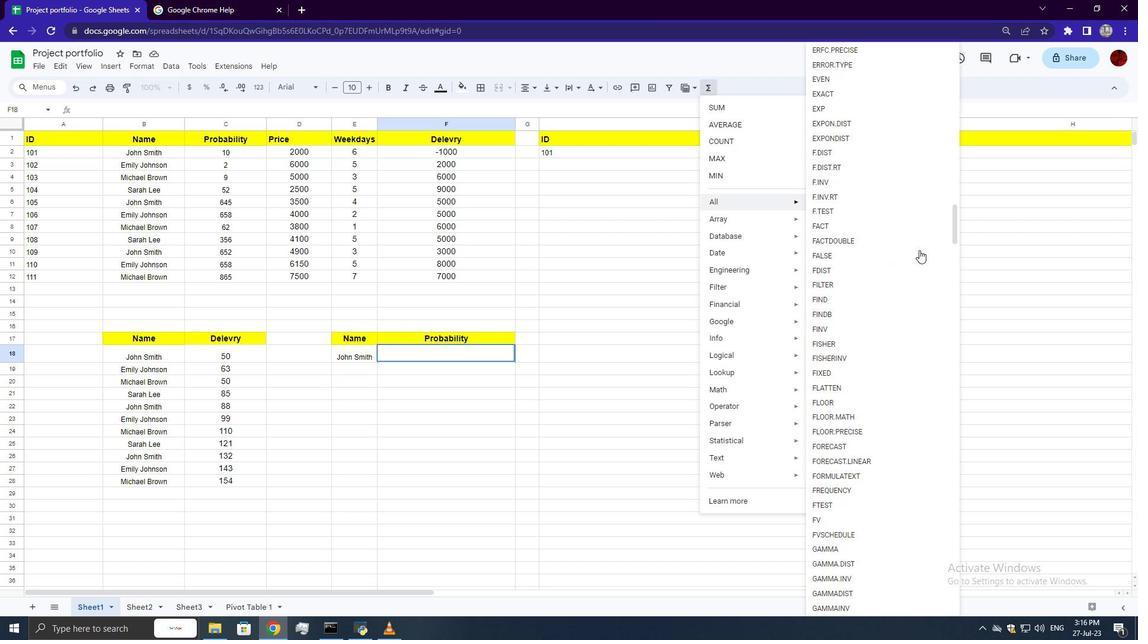 
Action: Mouse scrolled (919, 249) with delta (0, 0)
Screenshot: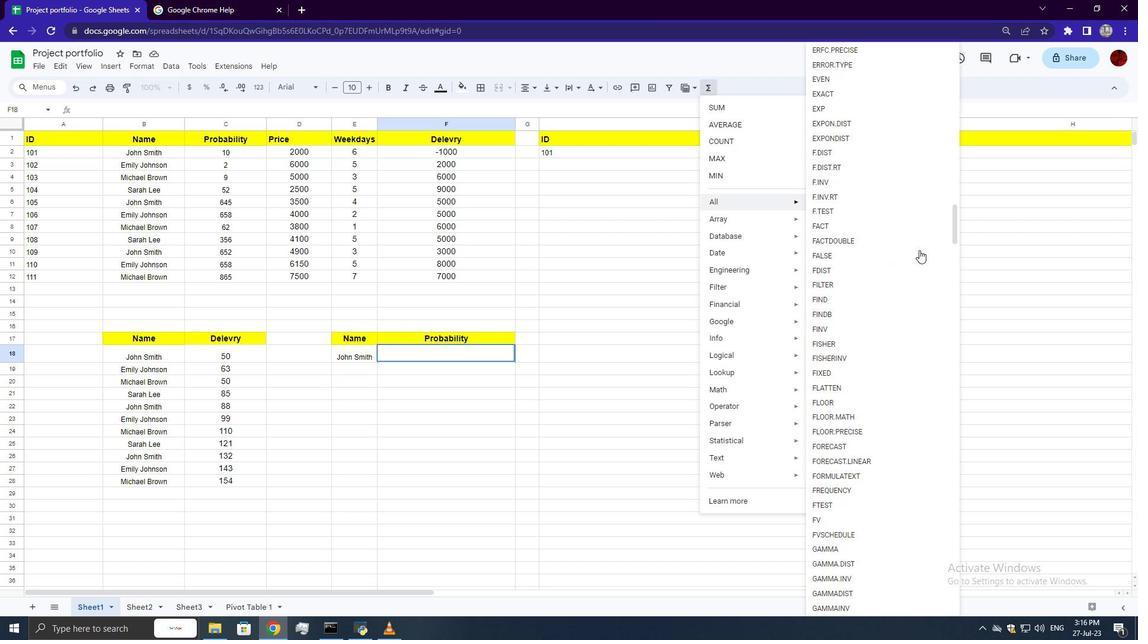 
Action: Mouse scrolled (919, 249) with delta (0, 0)
Screenshot: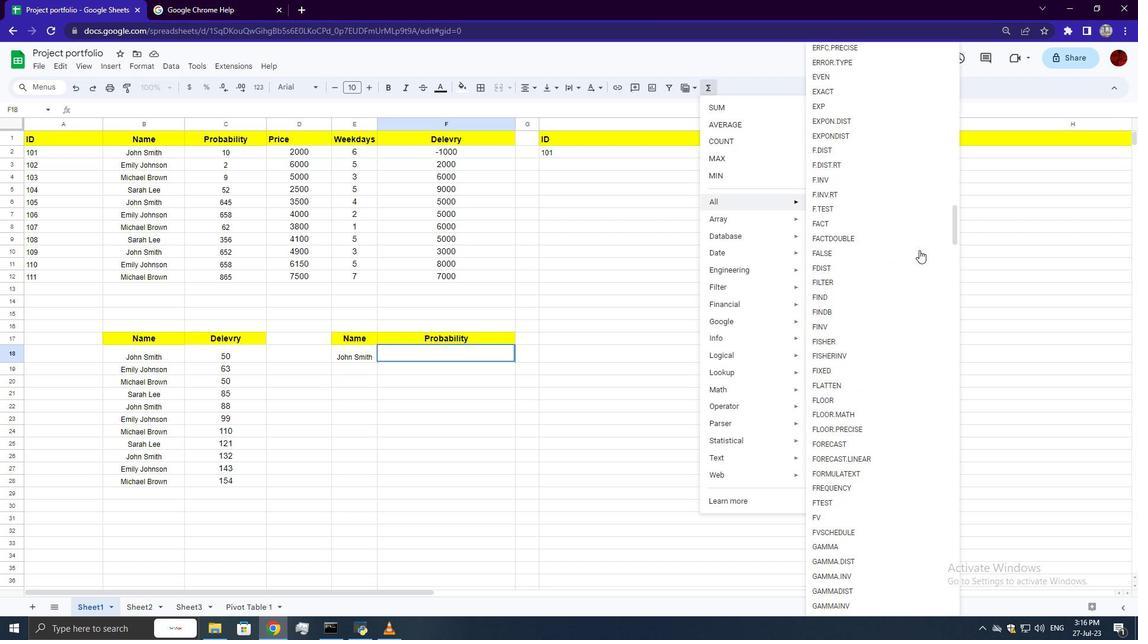 
Action: Mouse scrolled (919, 249) with delta (0, 0)
Screenshot: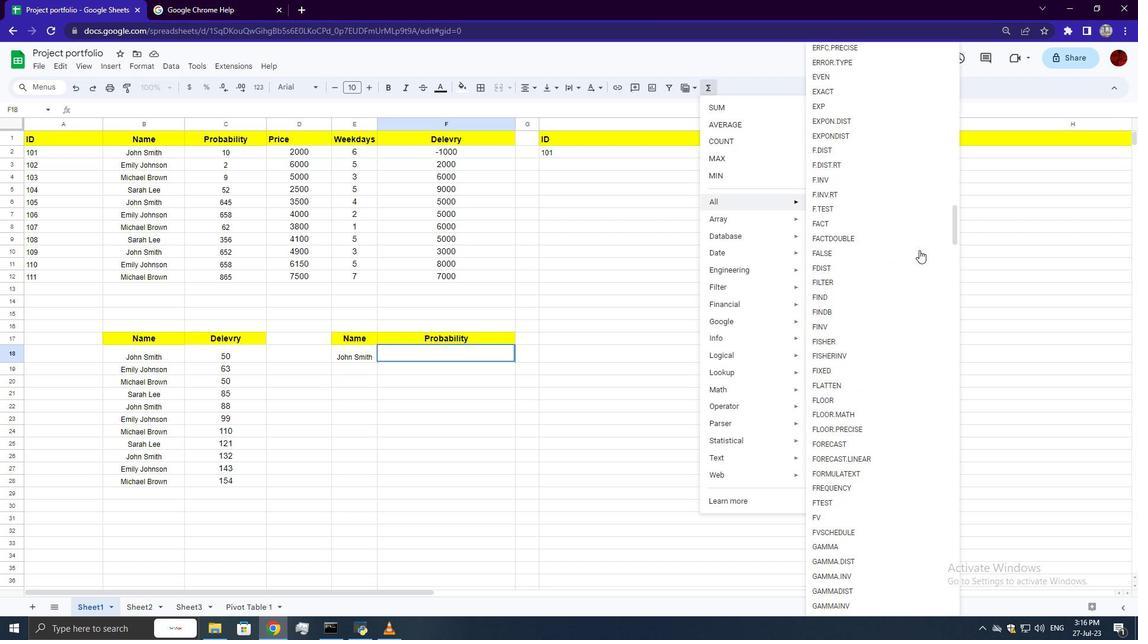 
Action: Mouse scrolled (919, 249) with delta (0, 0)
Screenshot: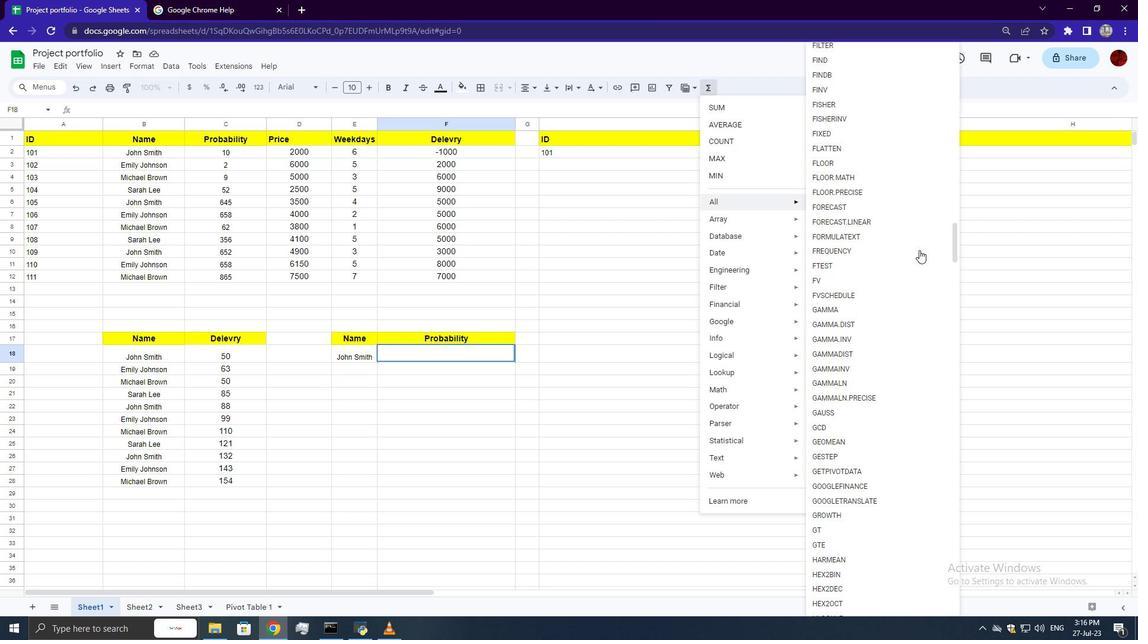 
Action: Mouse scrolled (919, 249) with delta (0, 0)
Screenshot: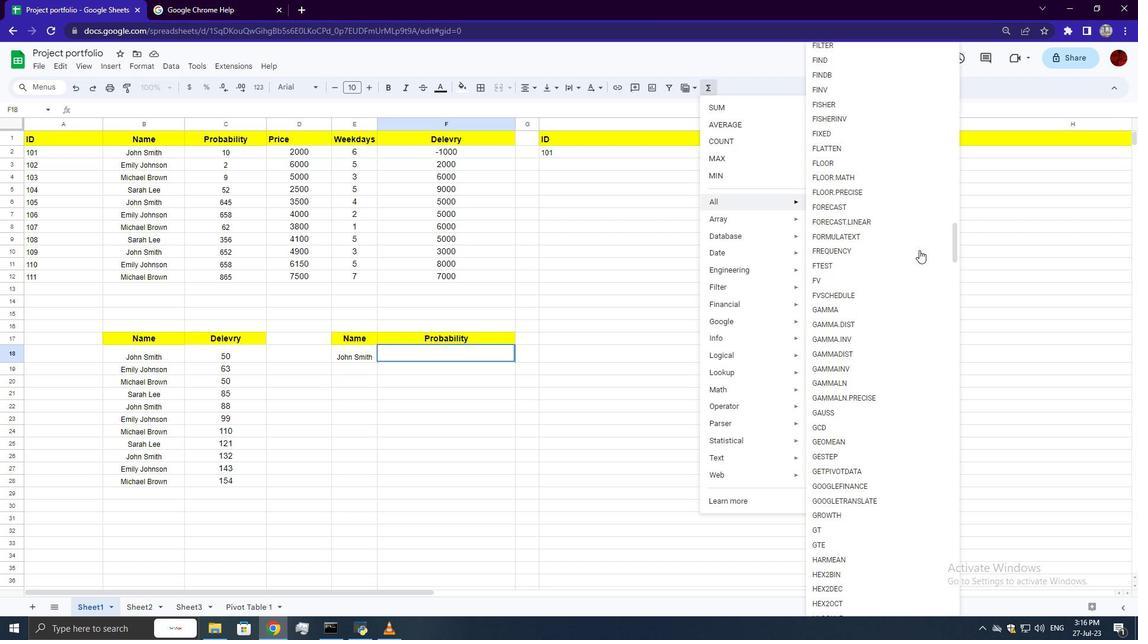 
Action: Mouse scrolled (919, 249) with delta (0, 0)
Screenshot: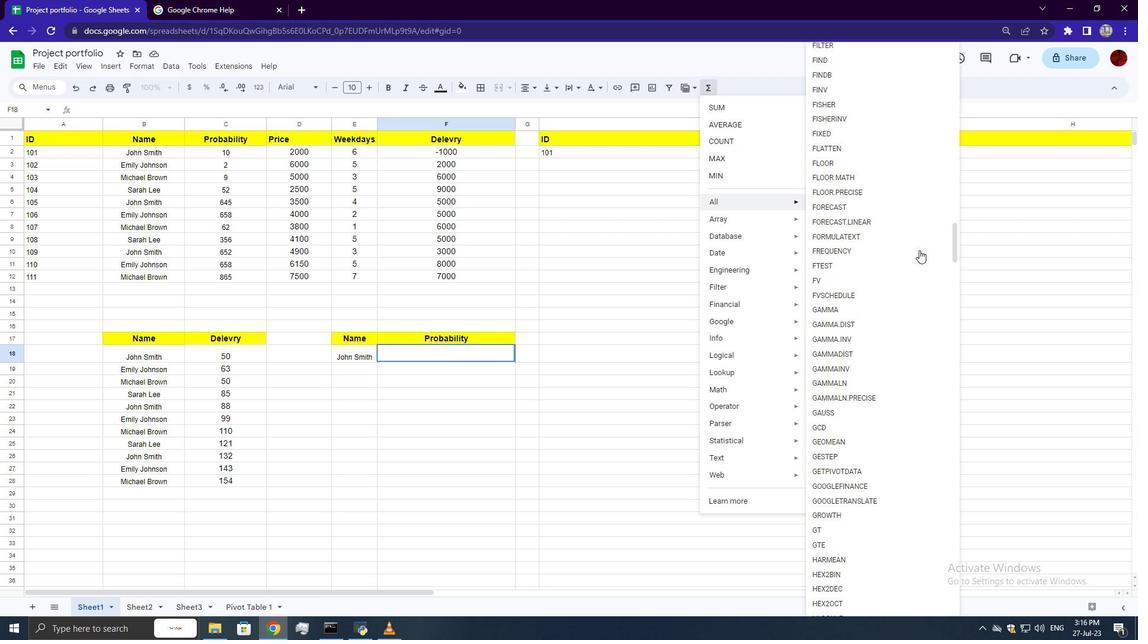 
Action: Mouse scrolled (919, 249) with delta (0, 0)
Screenshot: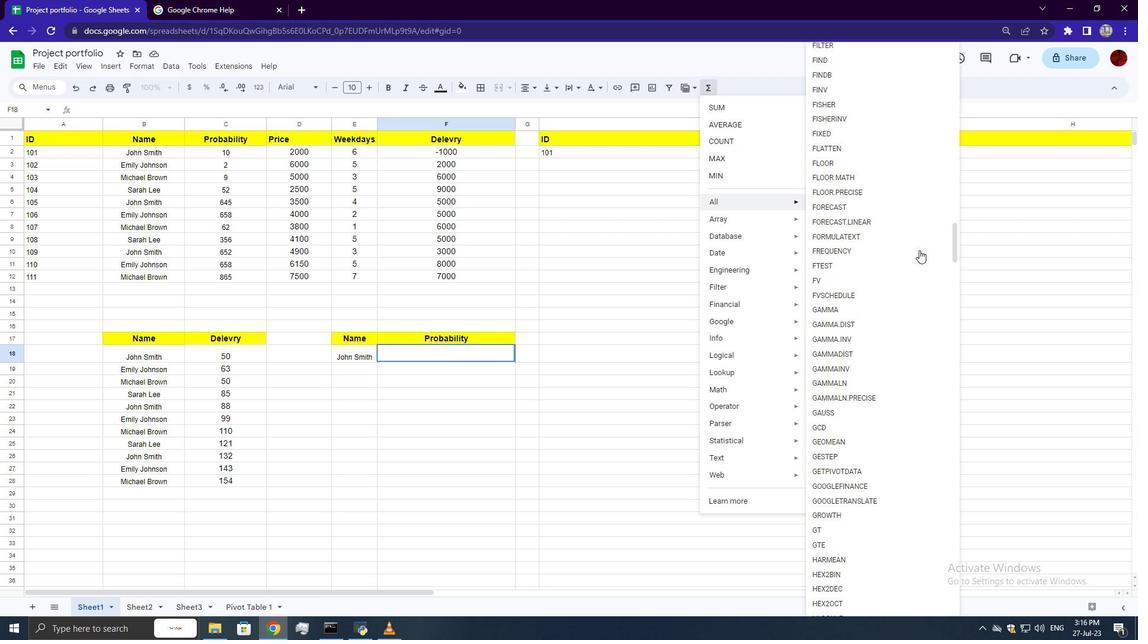 
Action: Mouse scrolled (919, 249) with delta (0, 0)
Screenshot: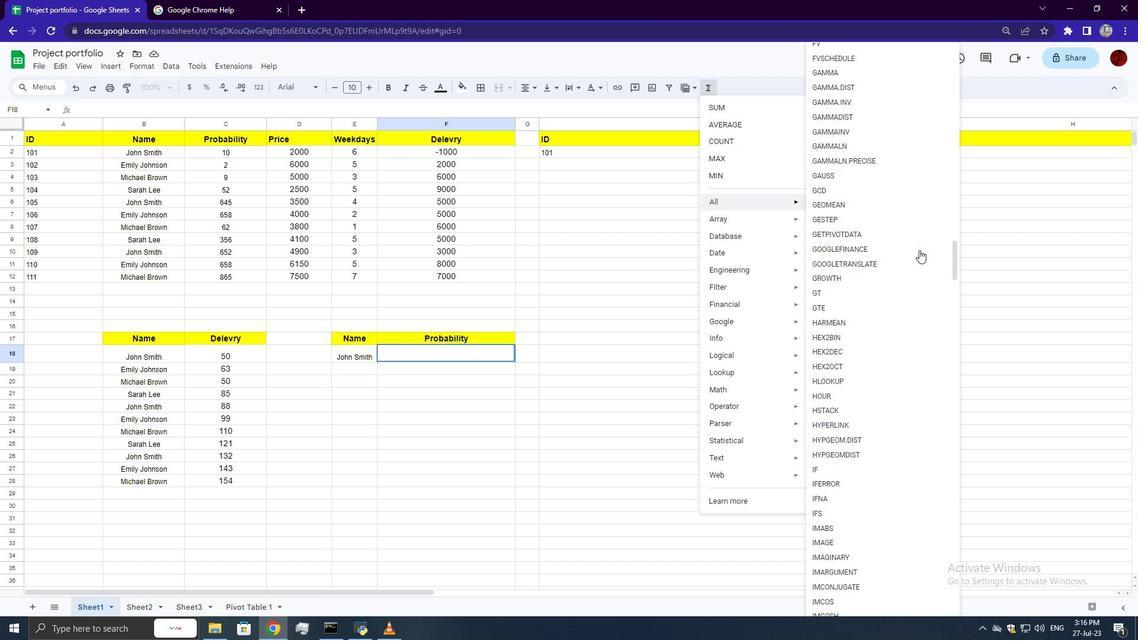 
Action: Mouse scrolled (919, 249) with delta (0, 0)
Screenshot: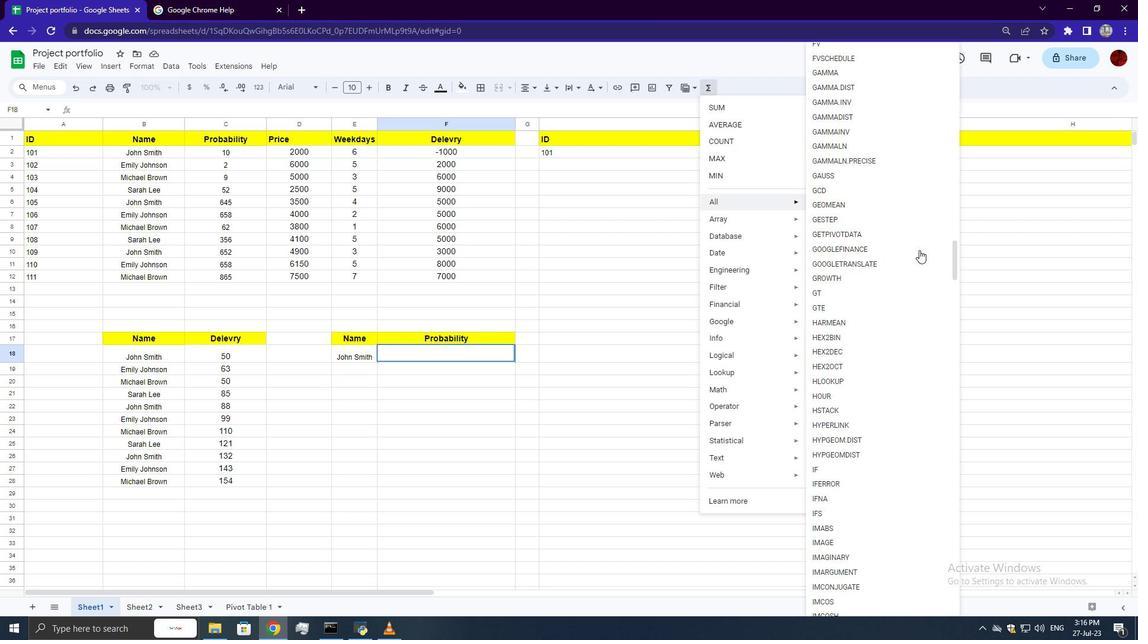 
Action: Mouse scrolled (919, 249) with delta (0, 0)
Screenshot: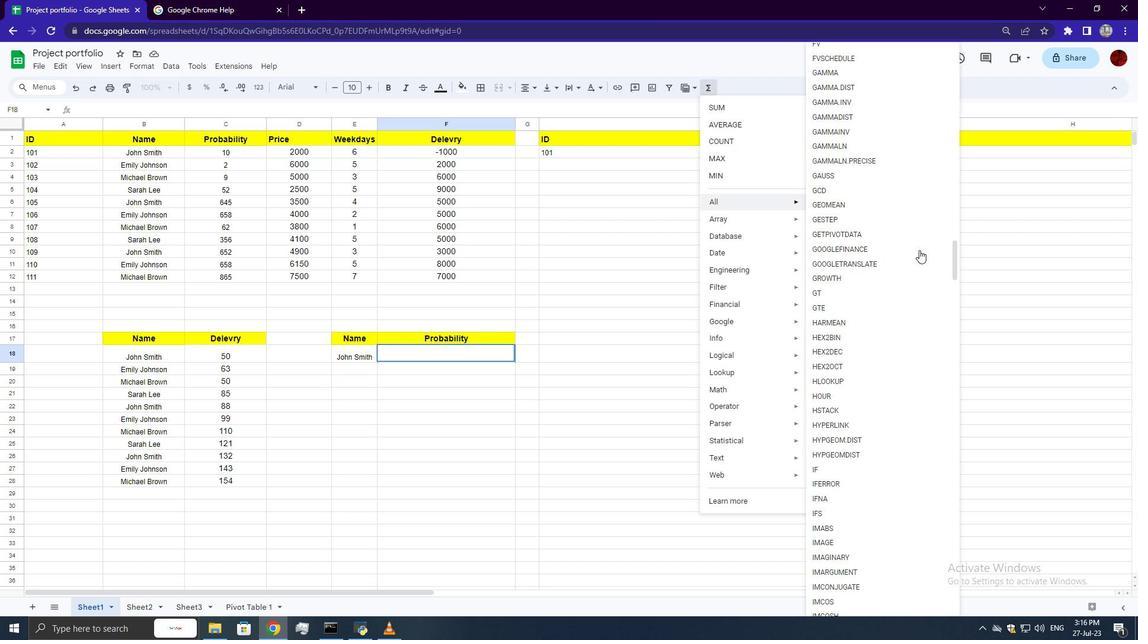 
Action: Mouse scrolled (919, 249) with delta (0, 0)
Screenshot: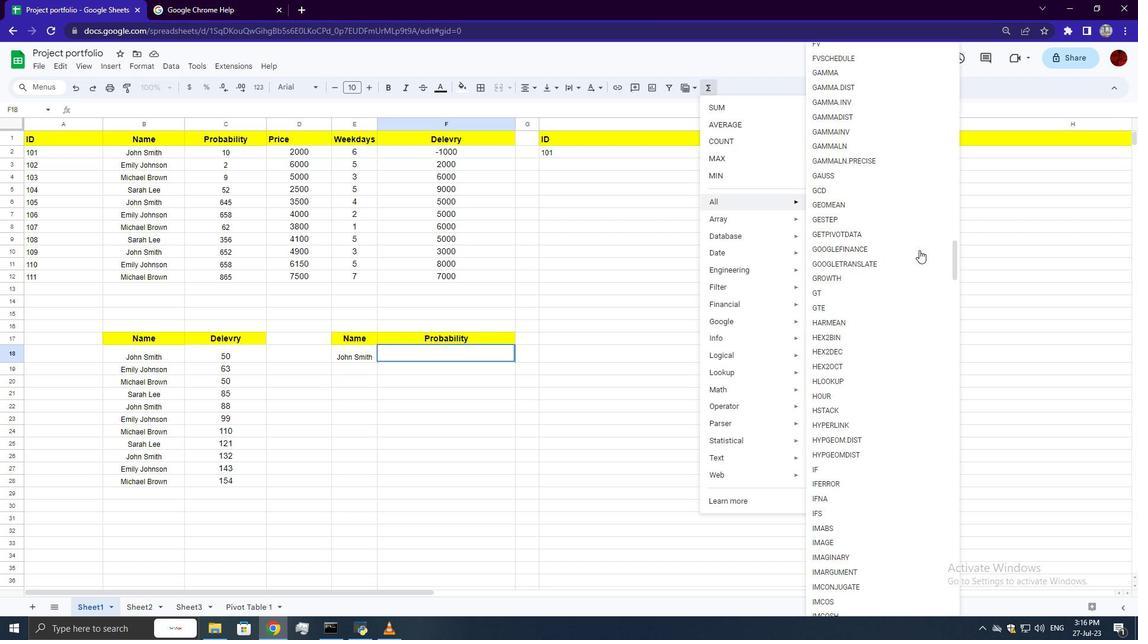 
Action: Mouse scrolled (919, 249) with delta (0, 0)
Screenshot: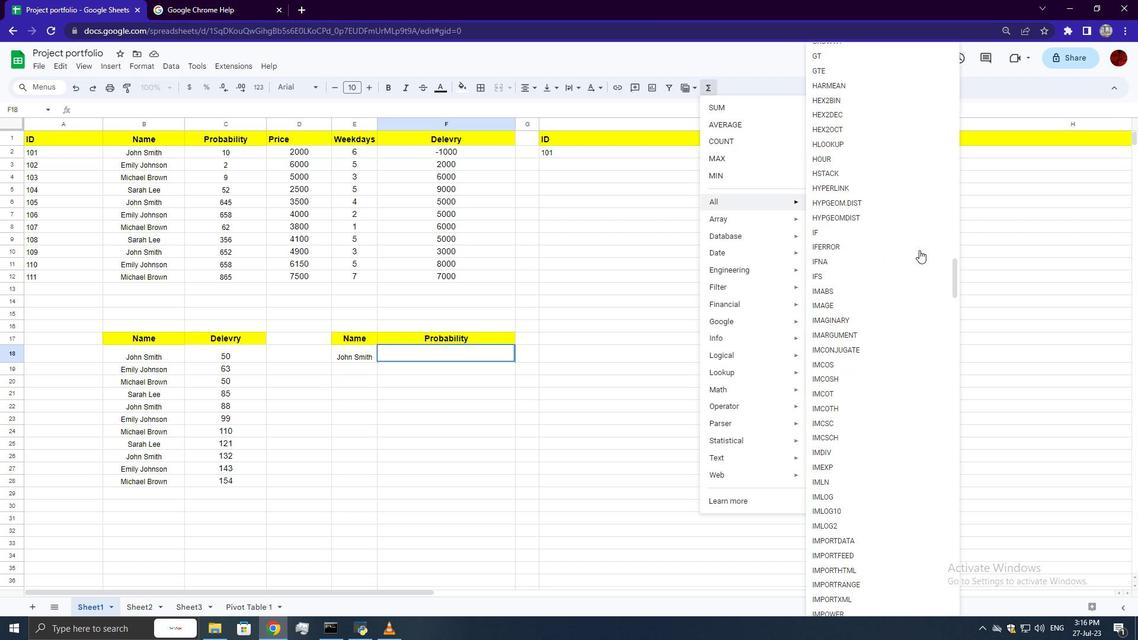 
Action: Mouse scrolled (919, 249) with delta (0, 0)
Screenshot: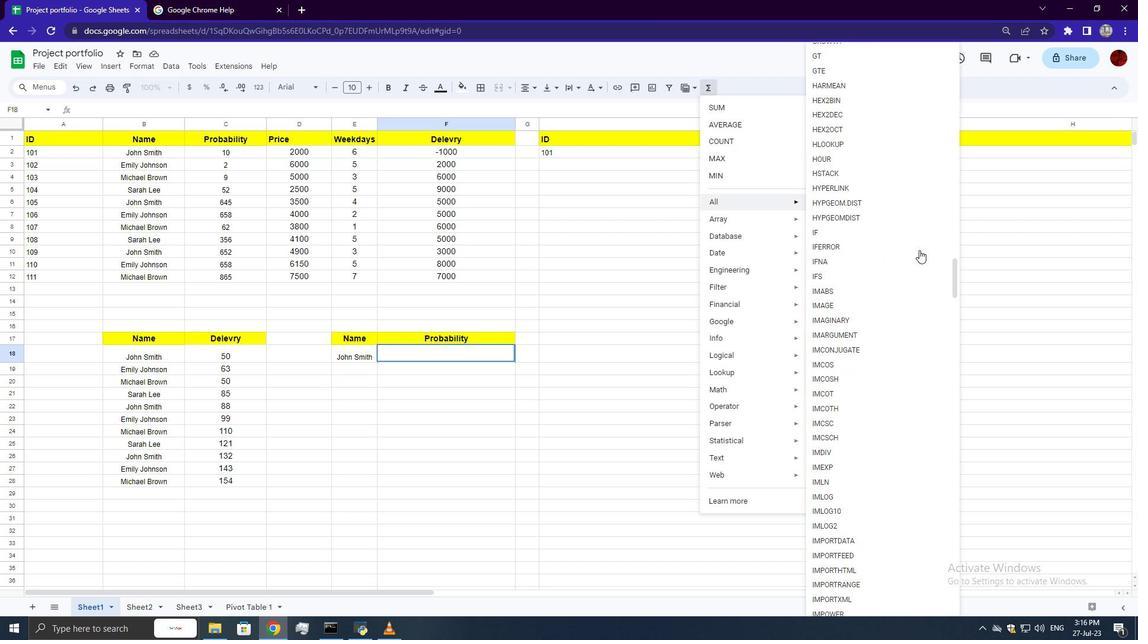 
Action: Mouse scrolled (919, 249) with delta (0, 0)
Screenshot: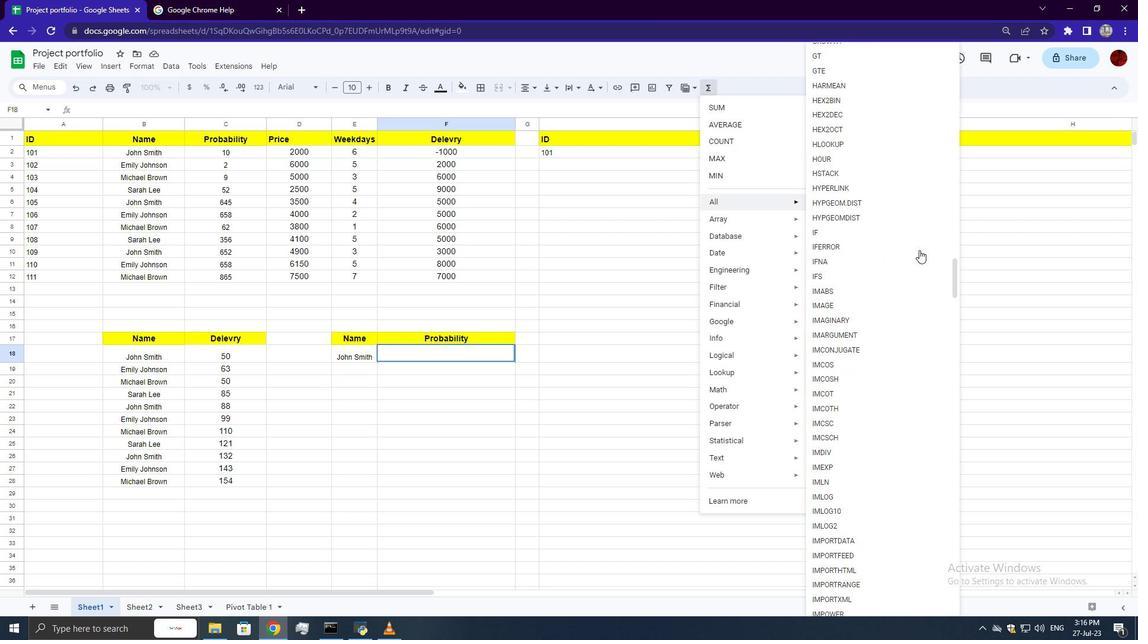 
Action: Mouse scrolled (919, 249) with delta (0, 0)
Screenshot: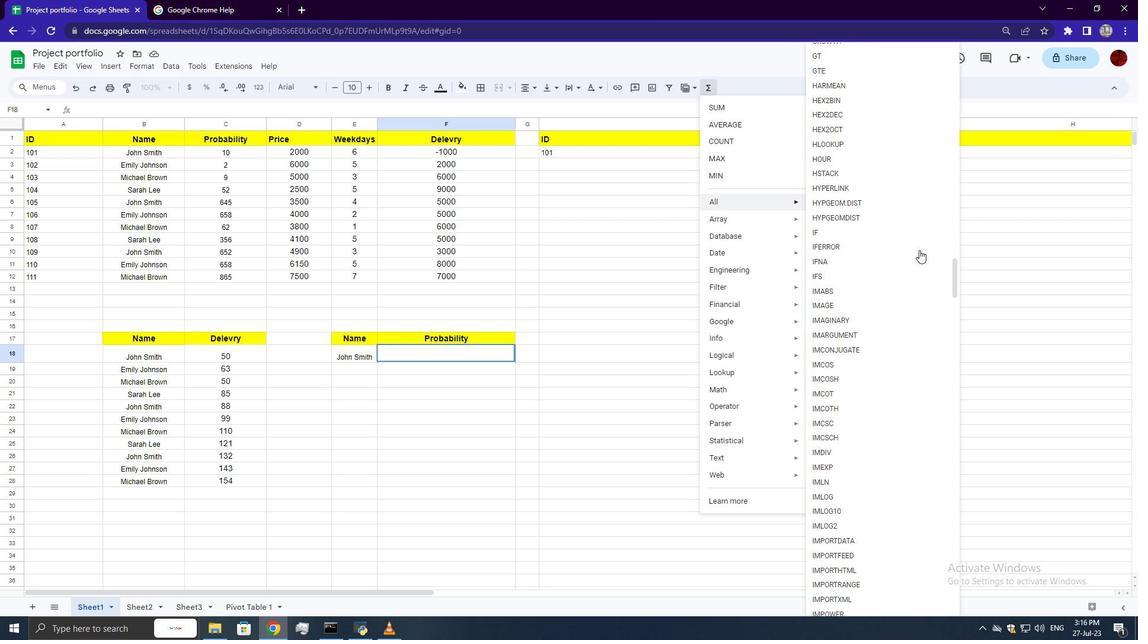 
Action: Mouse scrolled (919, 249) with delta (0, 0)
Screenshot: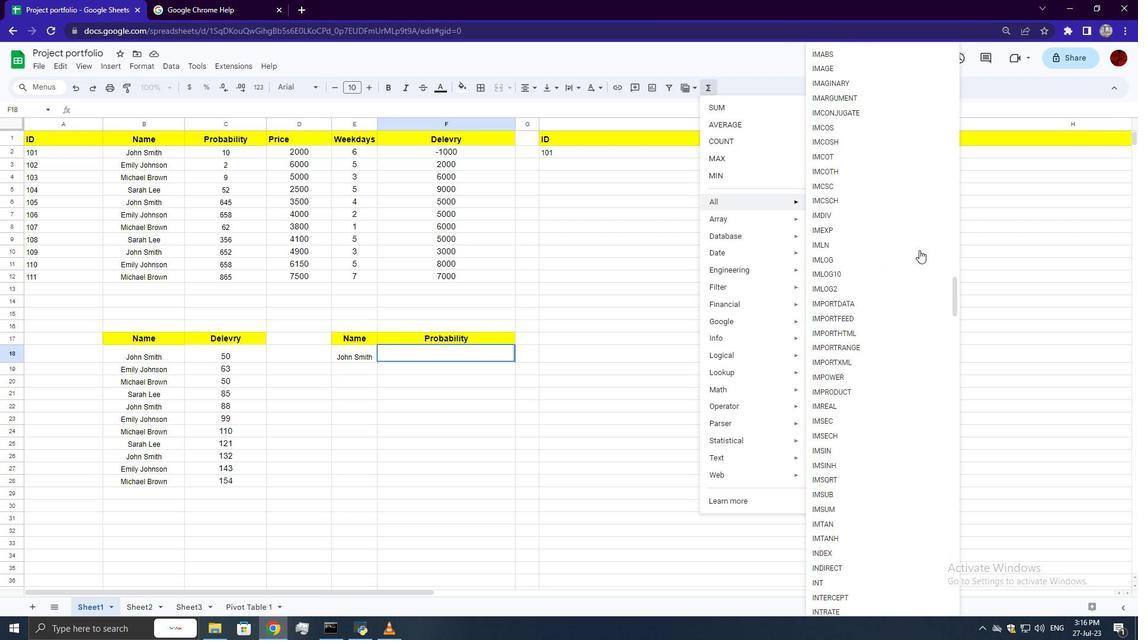 
Action: Mouse scrolled (919, 249) with delta (0, 0)
Screenshot: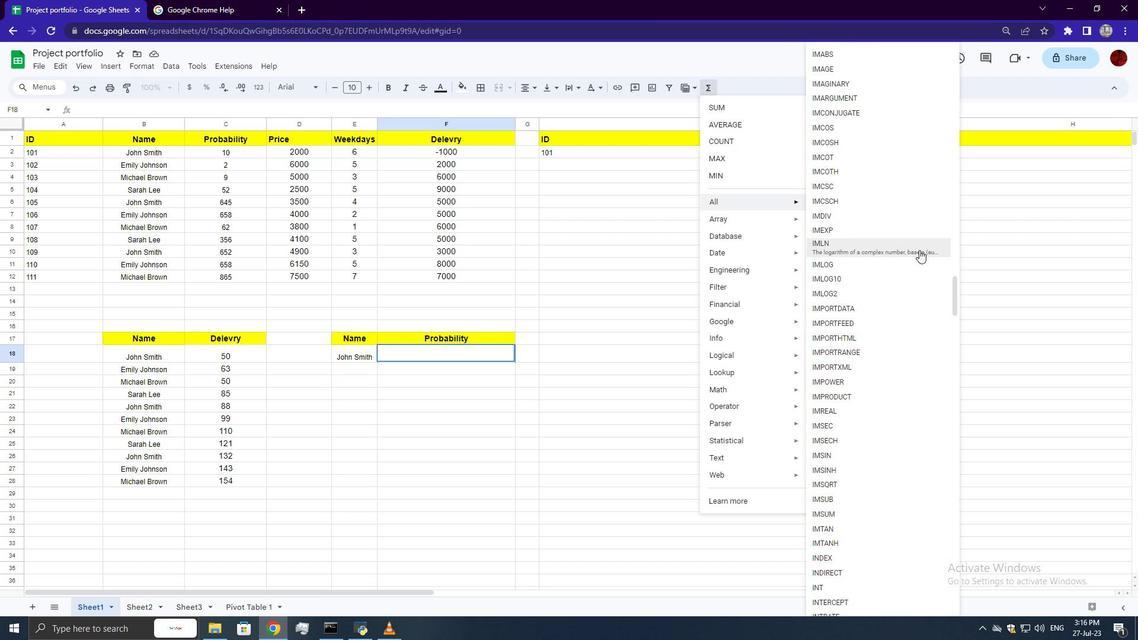 
Action: Mouse scrolled (919, 249) with delta (0, 0)
Screenshot: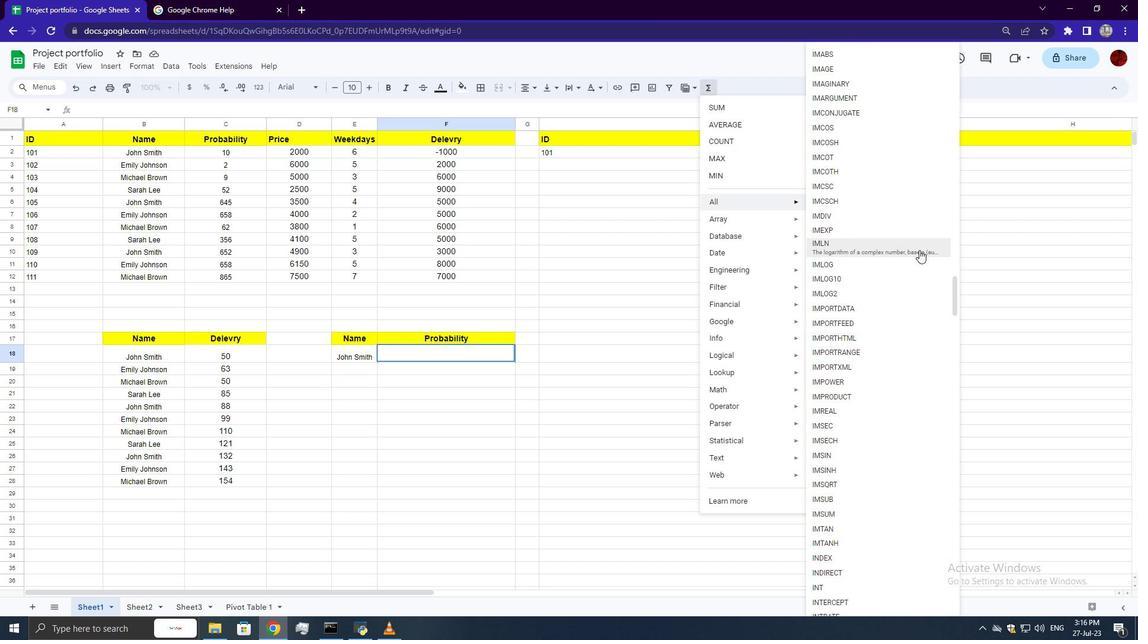 
Action: Mouse scrolled (919, 249) with delta (0, 0)
Screenshot: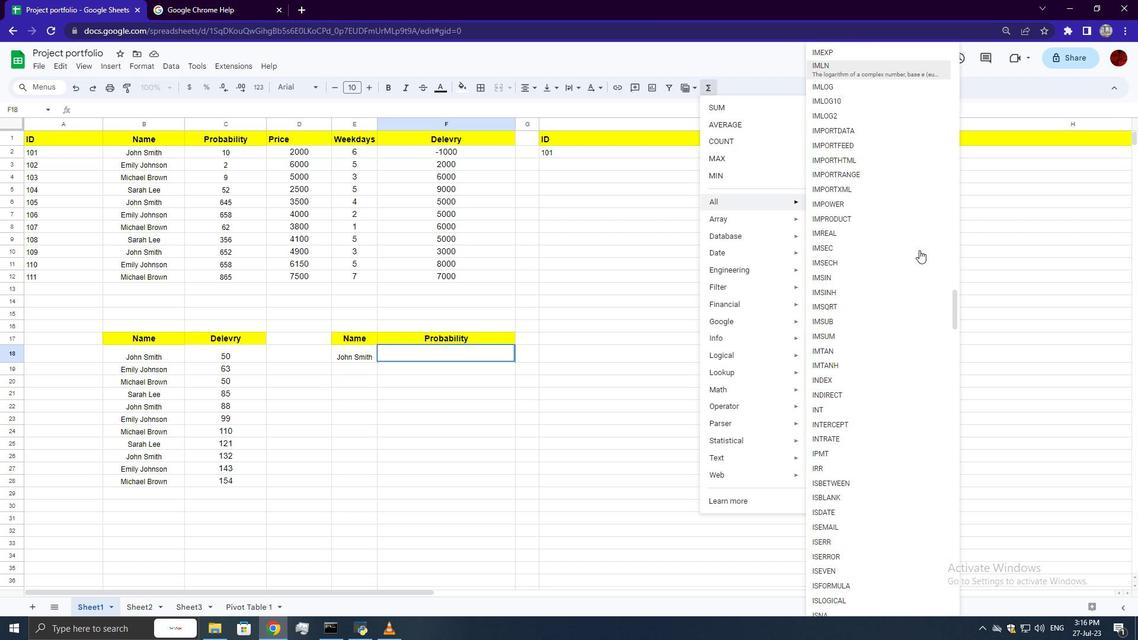 
Action: Mouse scrolled (919, 249) with delta (0, 0)
Screenshot: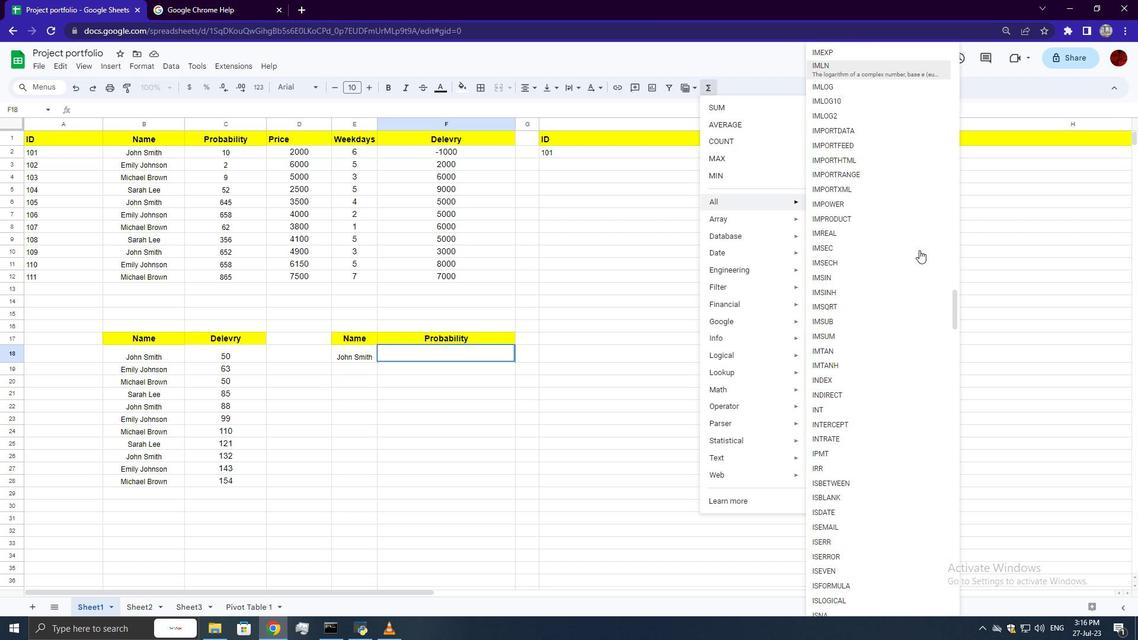 
Action: Mouse scrolled (919, 249) with delta (0, 0)
Screenshot: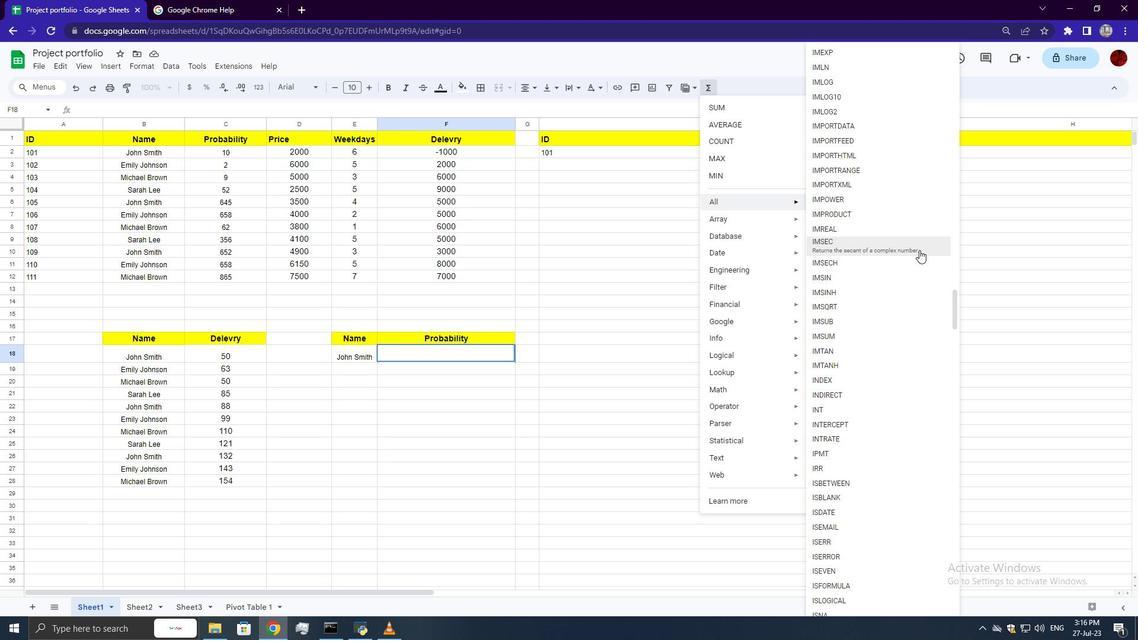 
Action: Mouse scrolled (919, 249) with delta (0, 0)
Screenshot: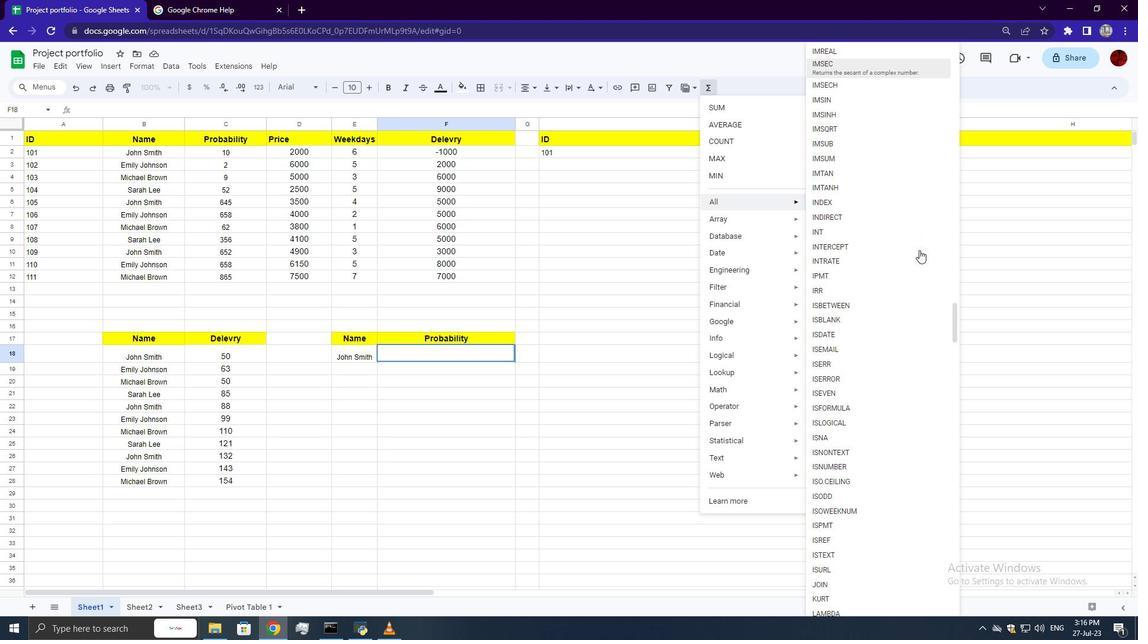 
Action: Mouse scrolled (919, 249) with delta (0, 0)
Screenshot: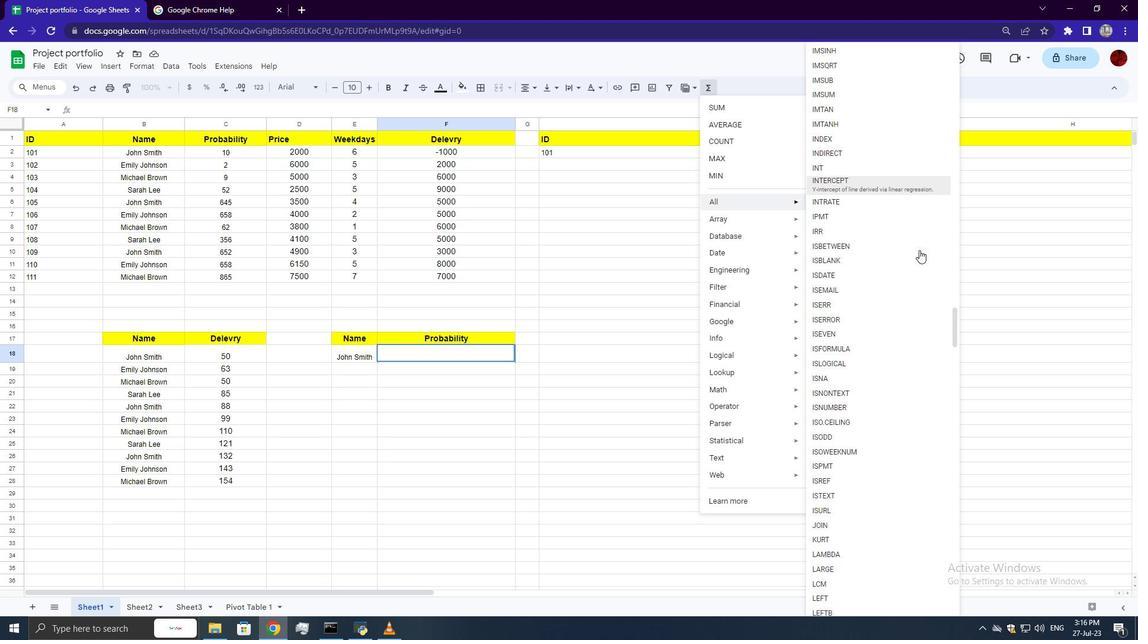 
Action: Mouse moved to (856, 416)
Screenshot: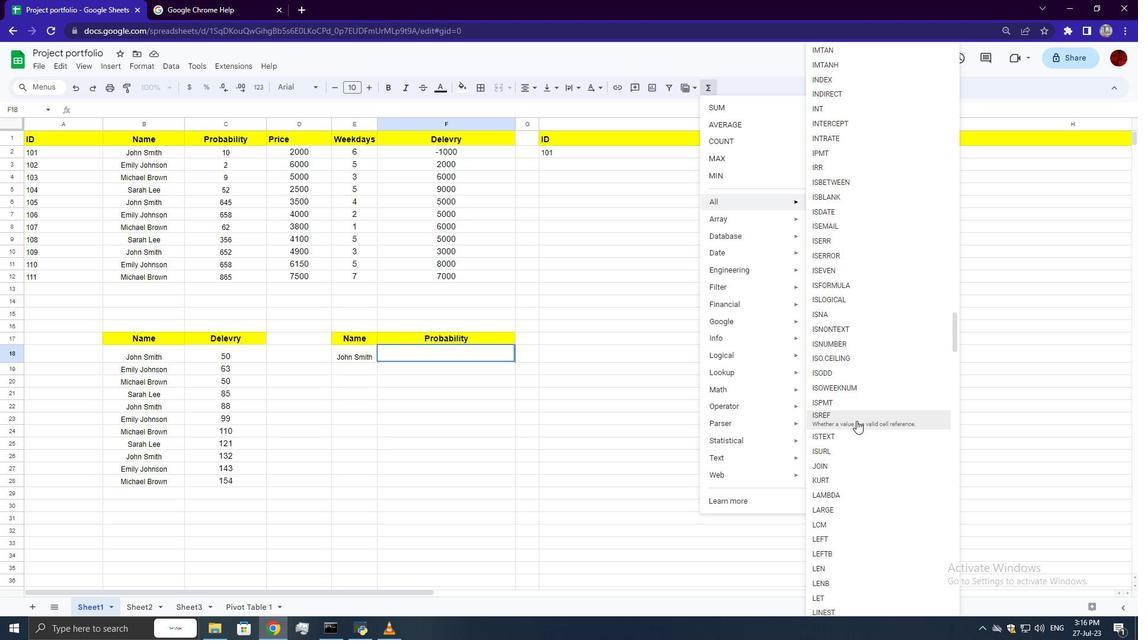 
Action: Mouse pressed left at (856, 416)
Screenshot: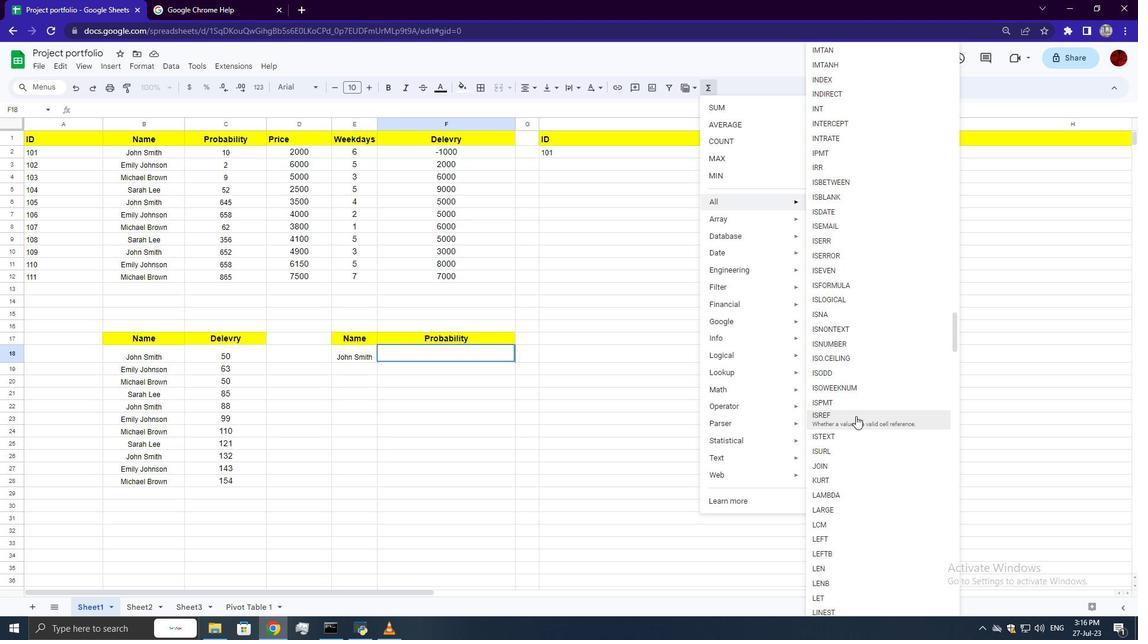
Action: Mouse moved to (80, 154)
Screenshot: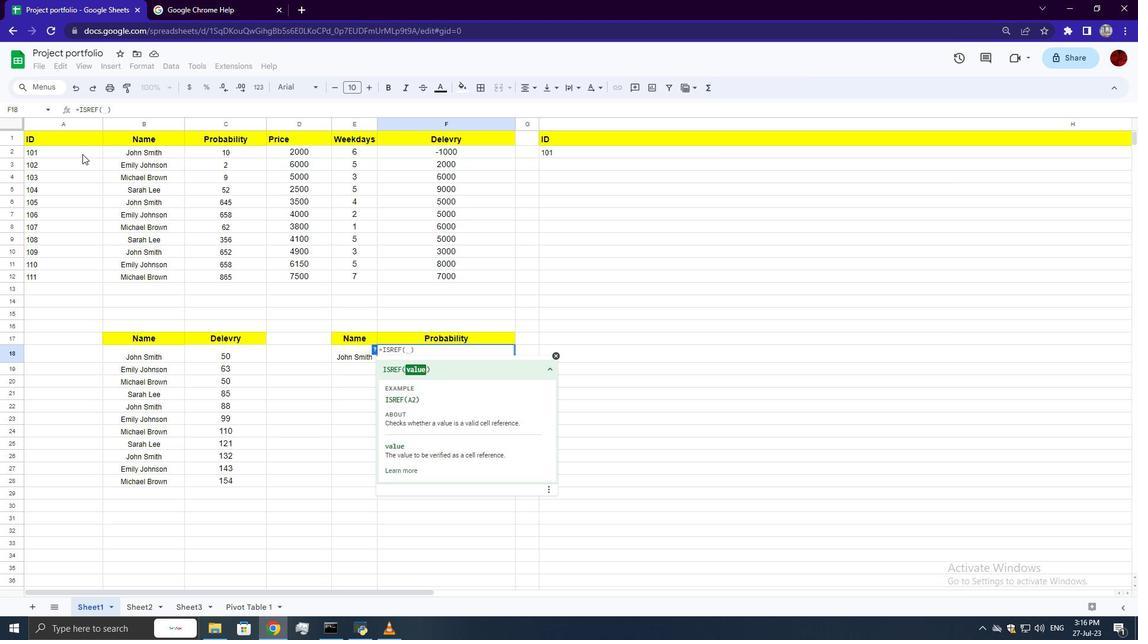 
Action: Mouse pressed left at (80, 154)
Screenshot: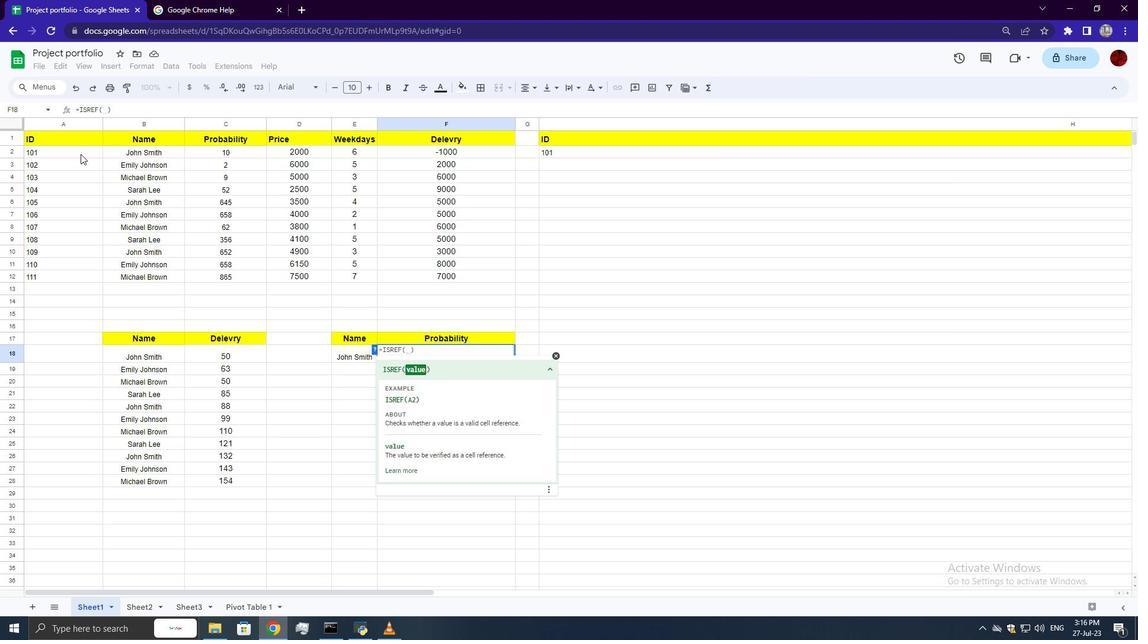 
Action: Key pressed <Key.enter>
Screenshot: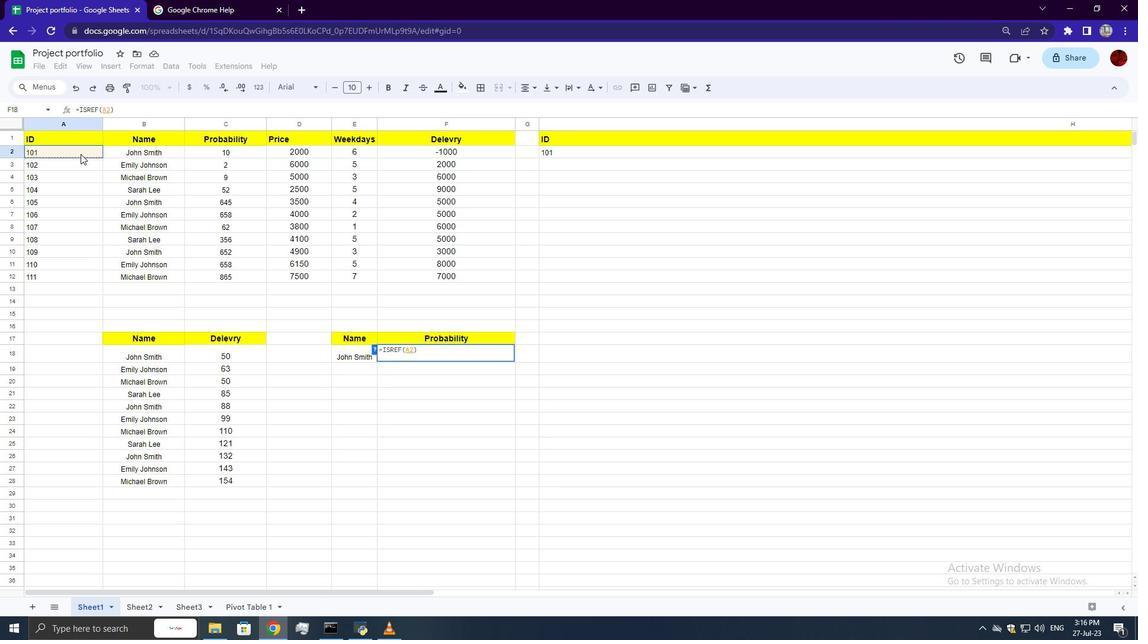 
